 Task: Create a due date automation trigger when advanced on, 2 days before a card is due add content without an empty description at 11:00 AM.
Action: Mouse moved to (966, 288)
Screenshot: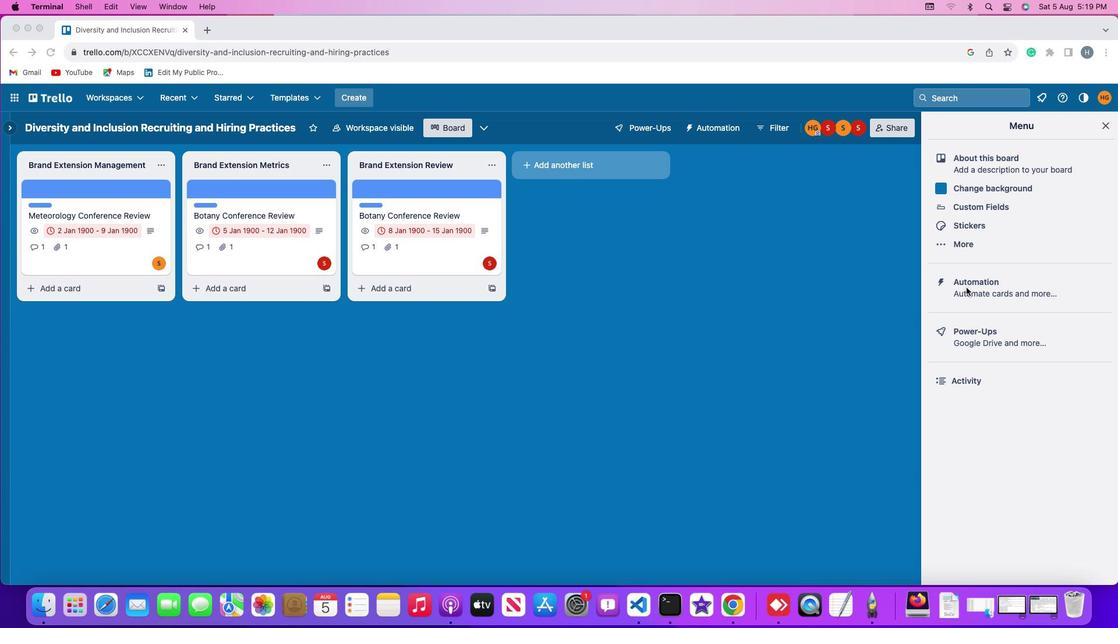 
Action: Mouse pressed left at (966, 288)
Screenshot: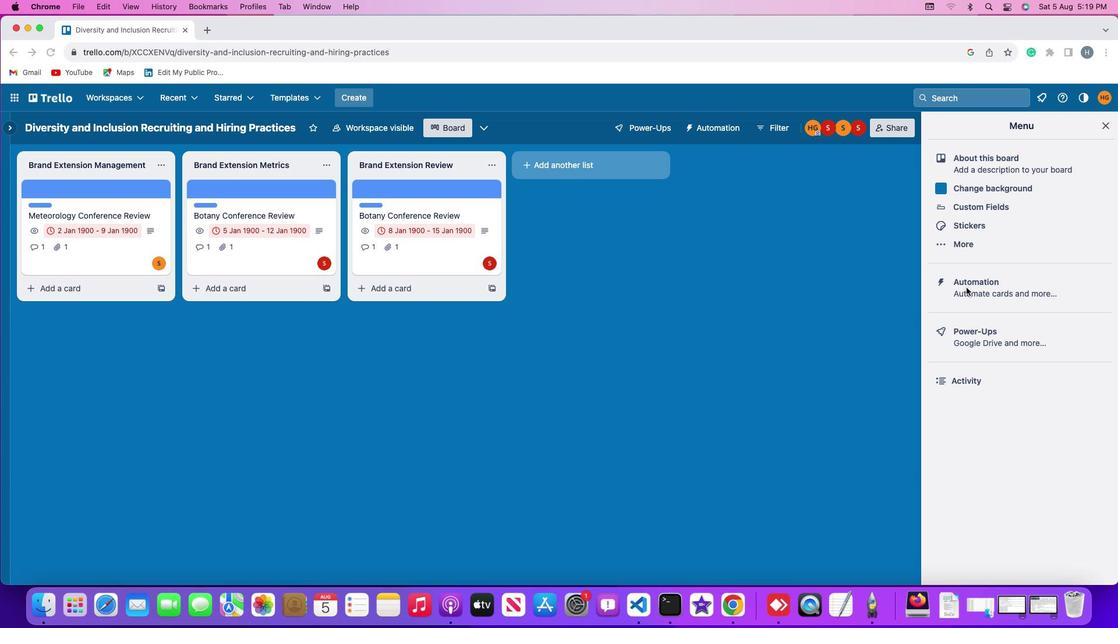 
Action: Mouse pressed left at (966, 288)
Screenshot: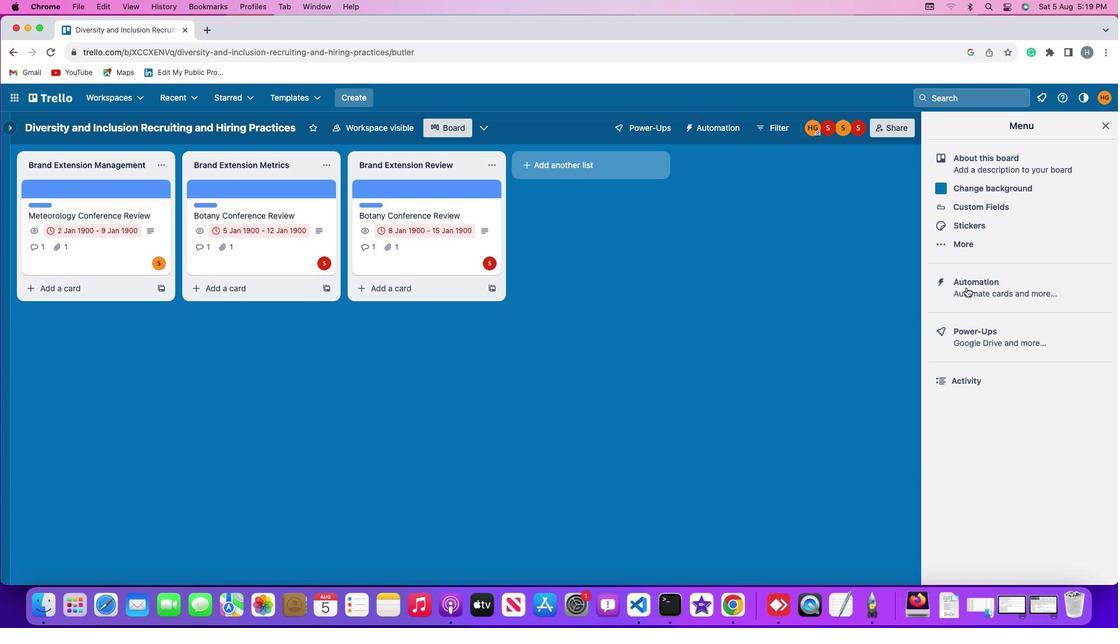 
Action: Mouse moved to (82, 273)
Screenshot: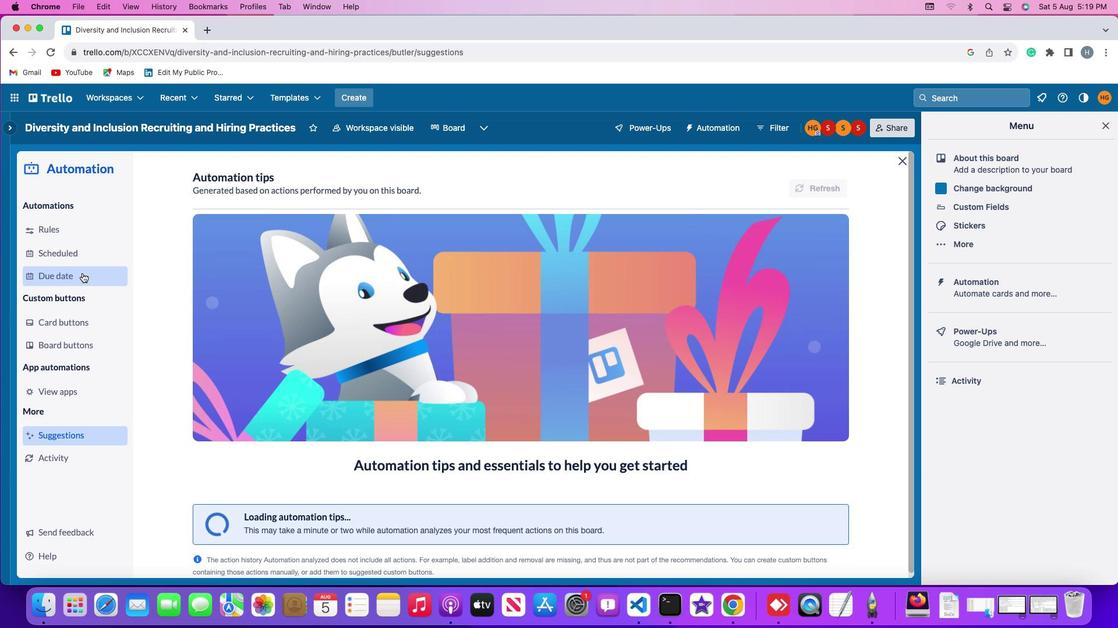 
Action: Mouse pressed left at (82, 273)
Screenshot: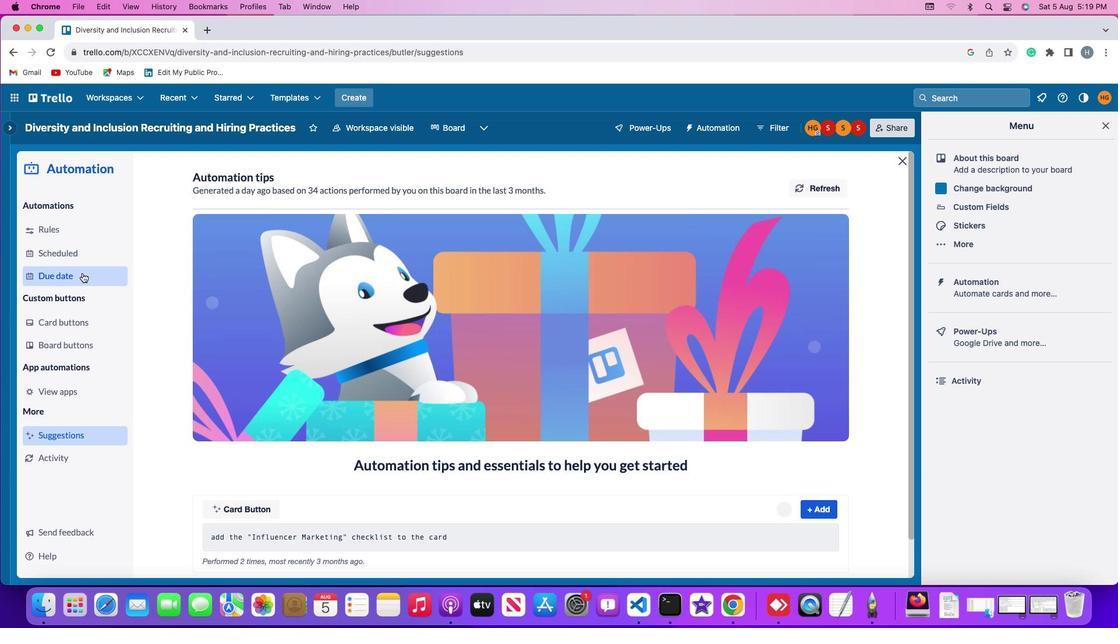 
Action: Mouse moved to (776, 181)
Screenshot: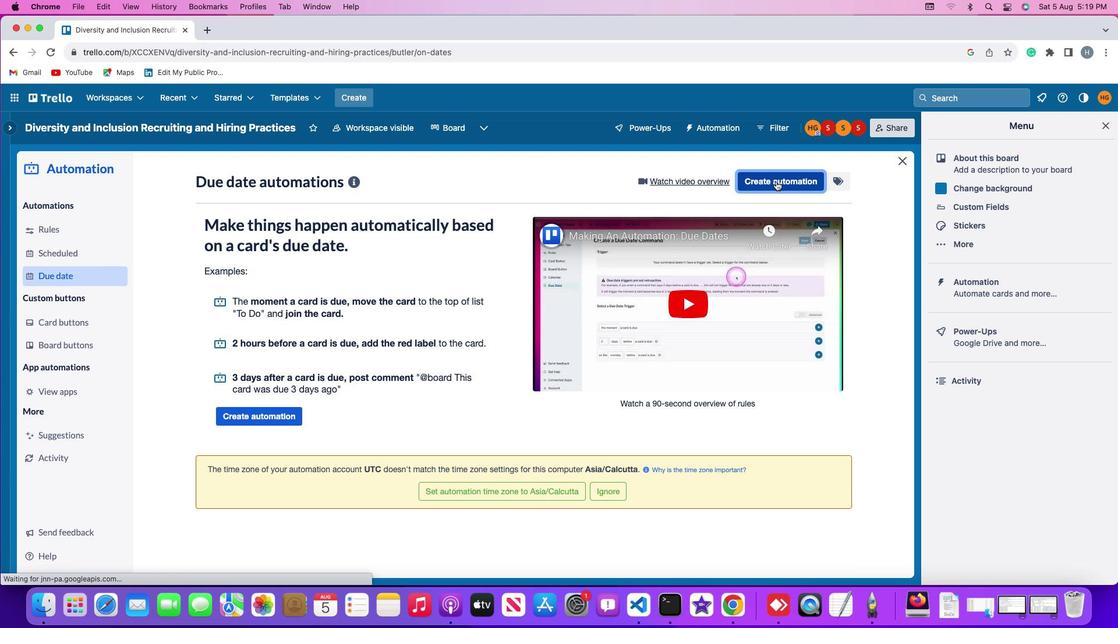
Action: Mouse pressed left at (776, 181)
Screenshot: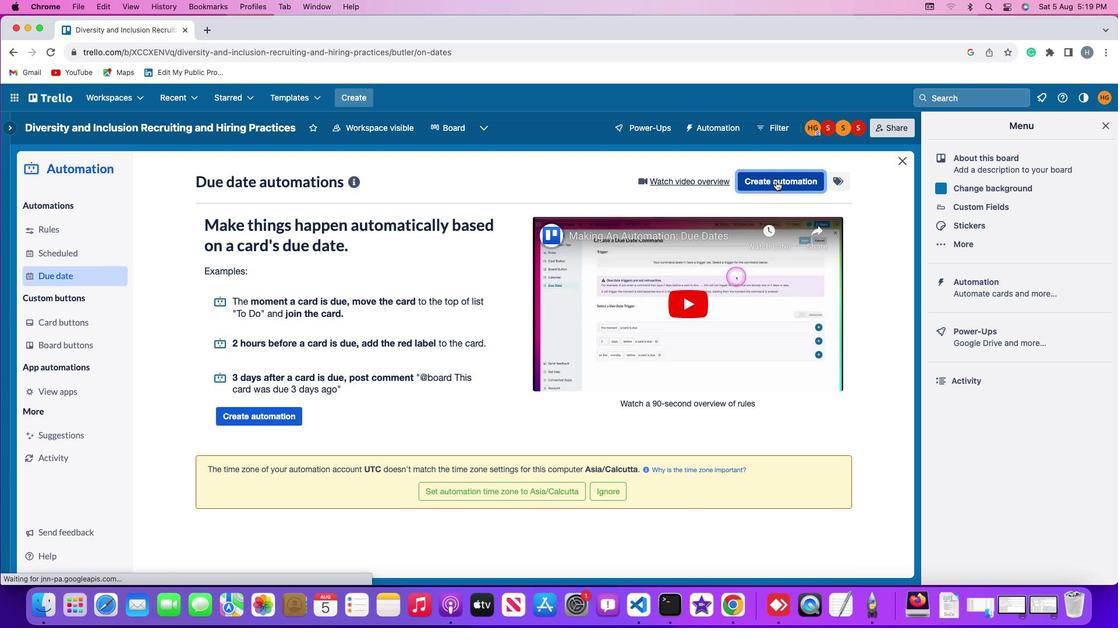 
Action: Mouse moved to (516, 295)
Screenshot: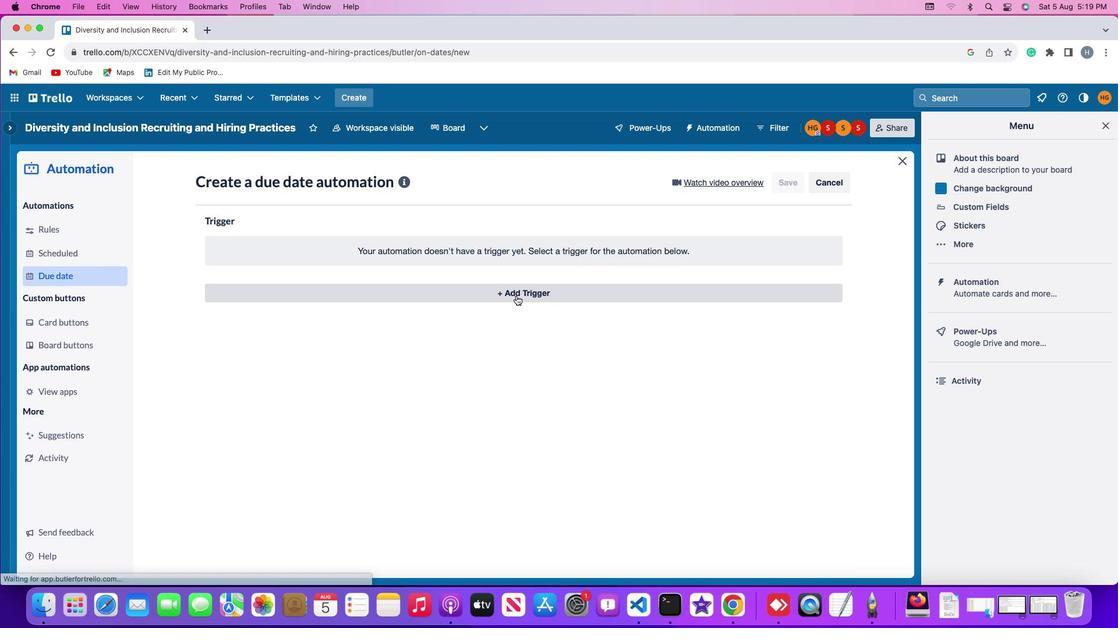 
Action: Mouse pressed left at (516, 295)
Screenshot: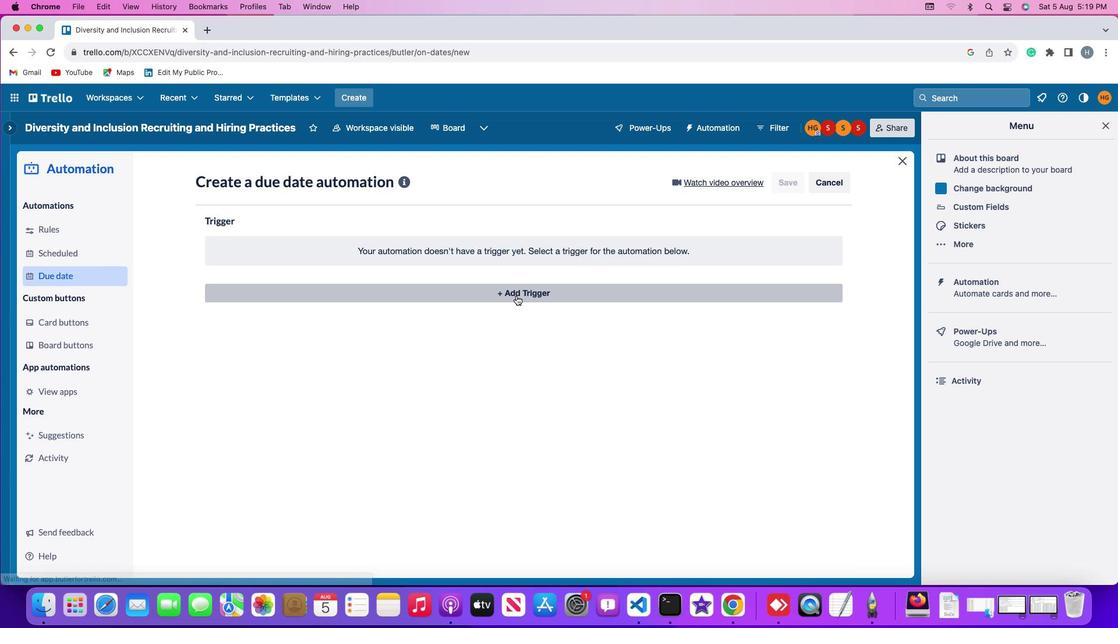 
Action: Mouse moved to (227, 466)
Screenshot: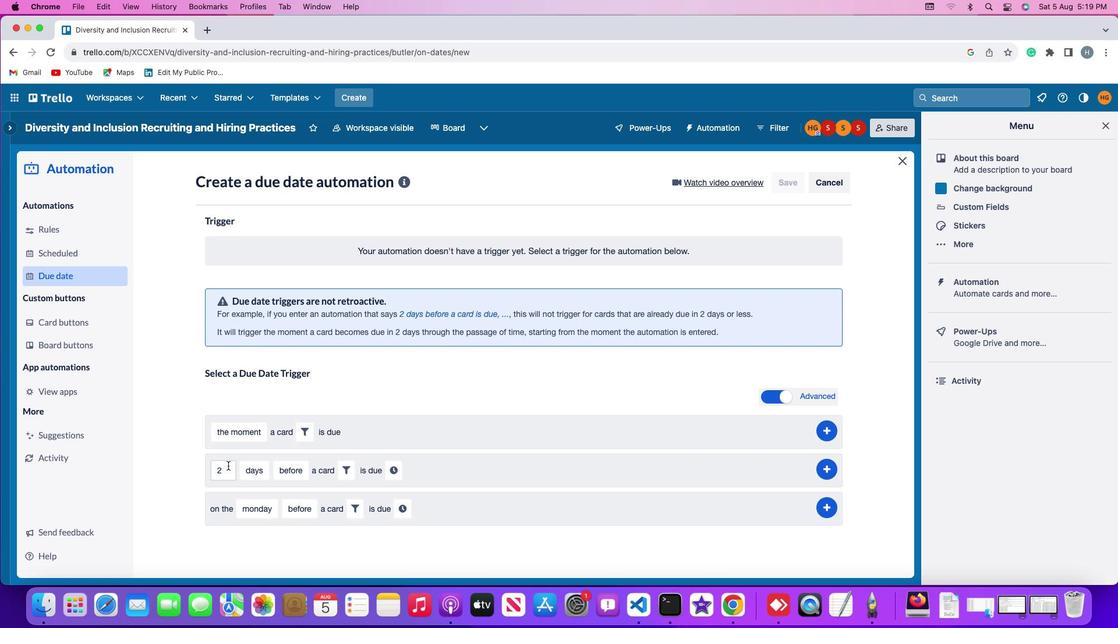 
Action: Mouse pressed left at (227, 466)
Screenshot: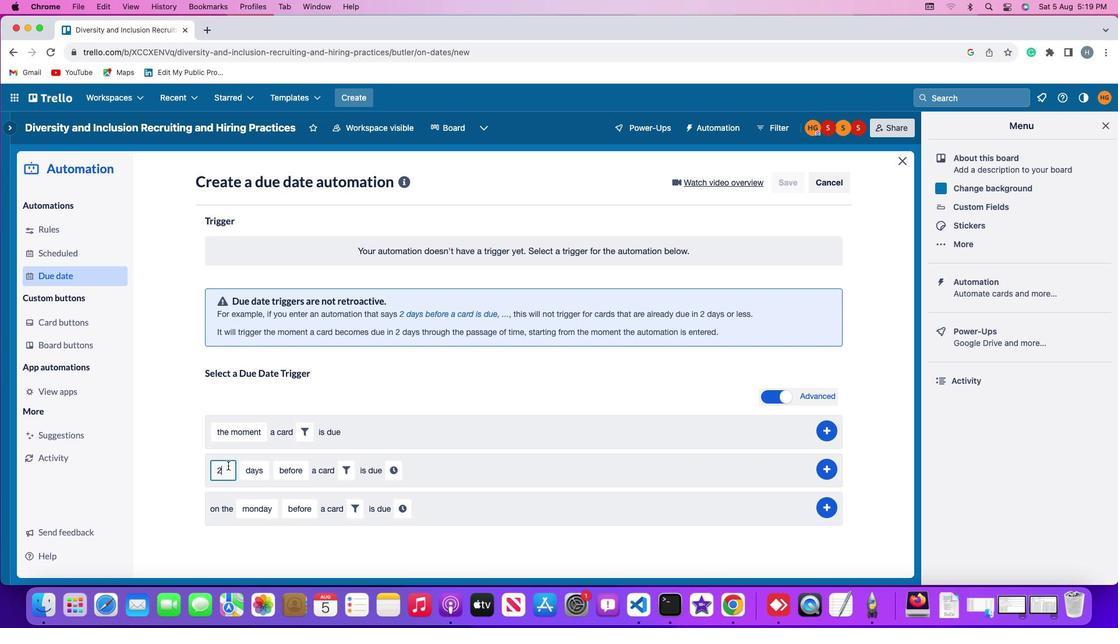 
Action: Mouse moved to (228, 466)
Screenshot: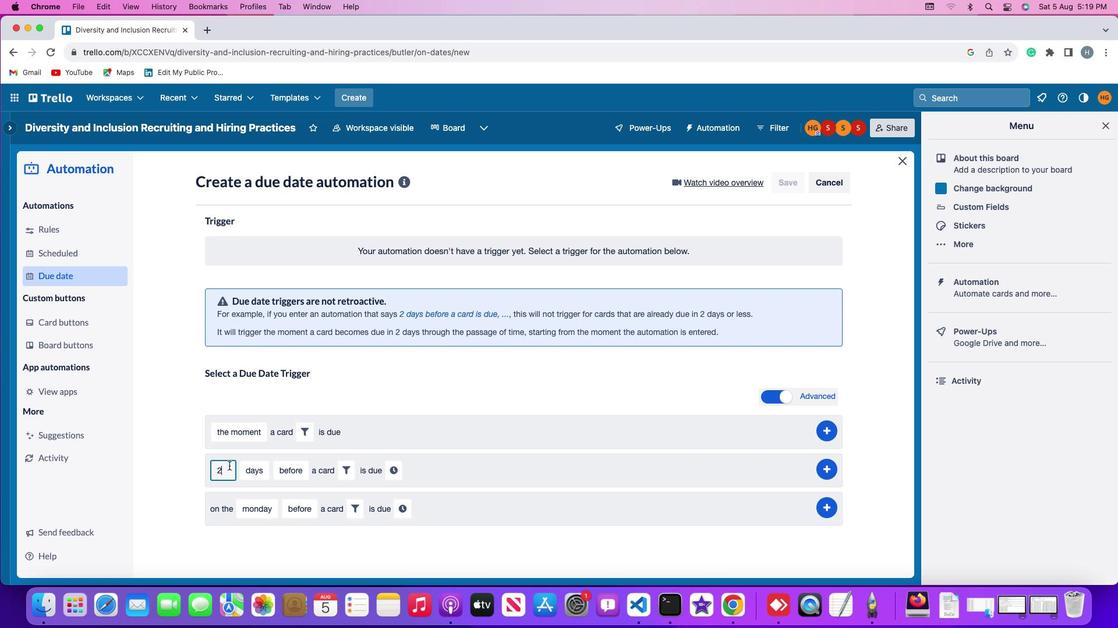 
Action: Key pressed Key.backspace
Screenshot: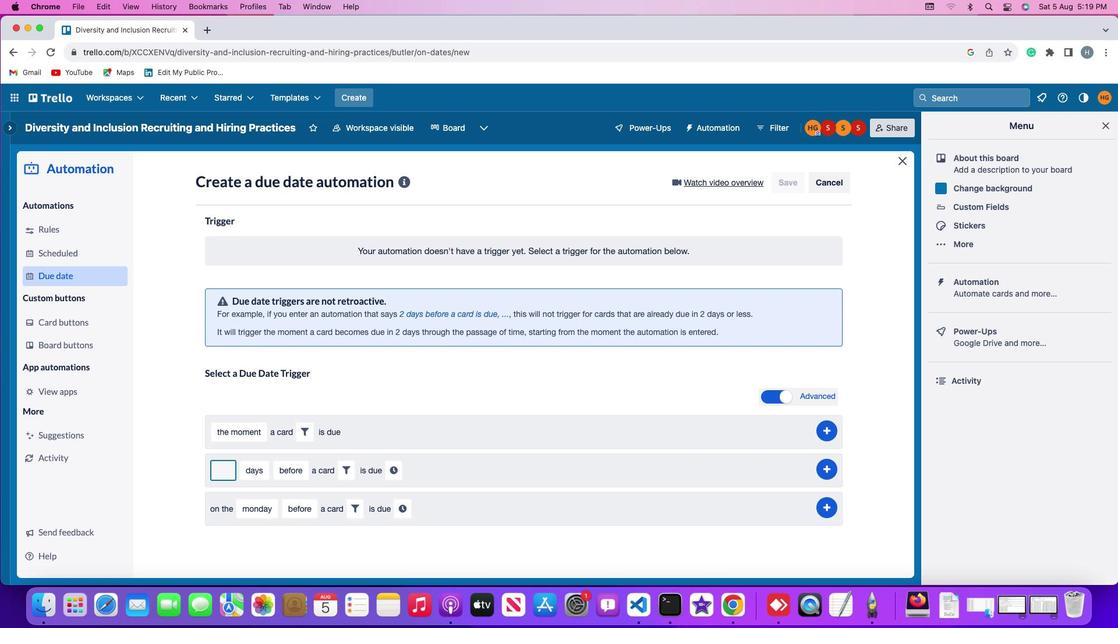 
Action: Mouse moved to (234, 464)
Screenshot: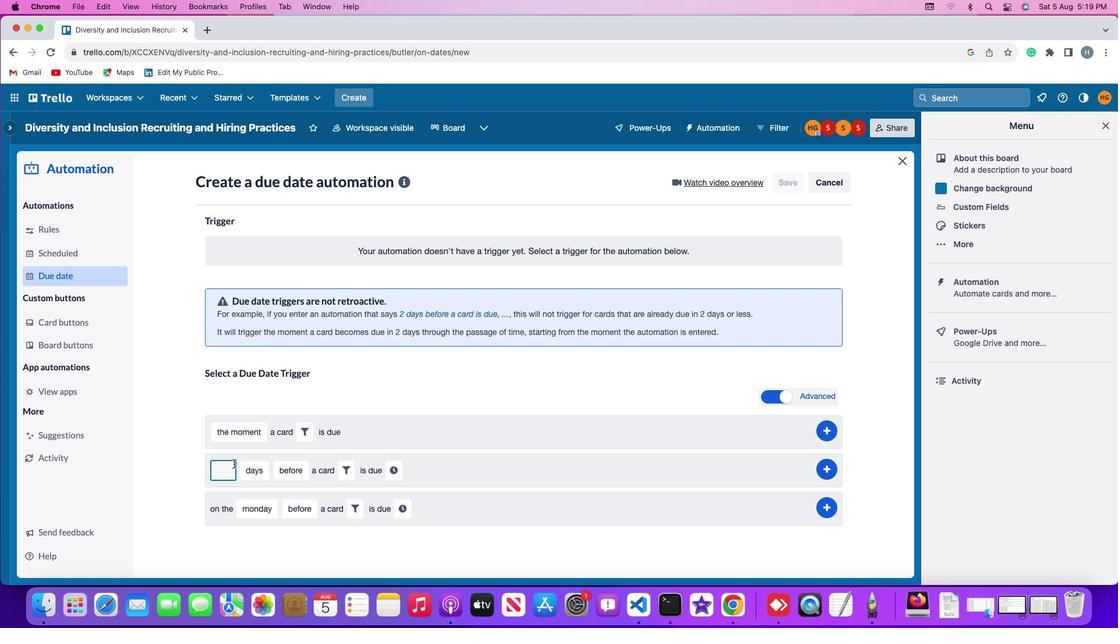 
Action: Key pressed '2'
Screenshot: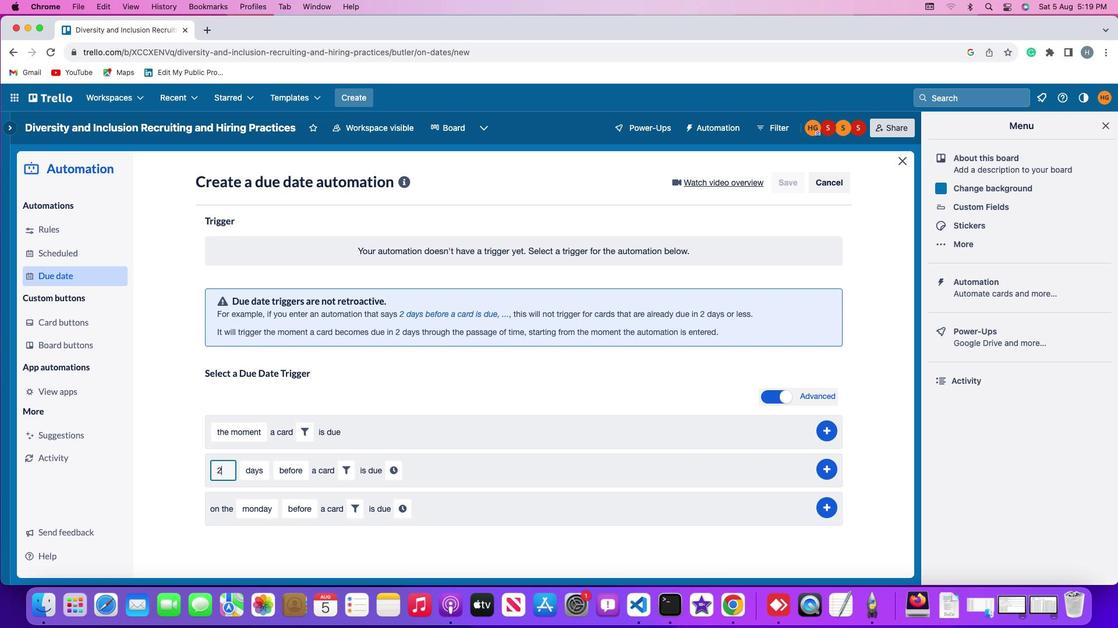
Action: Mouse moved to (251, 465)
Screenshot: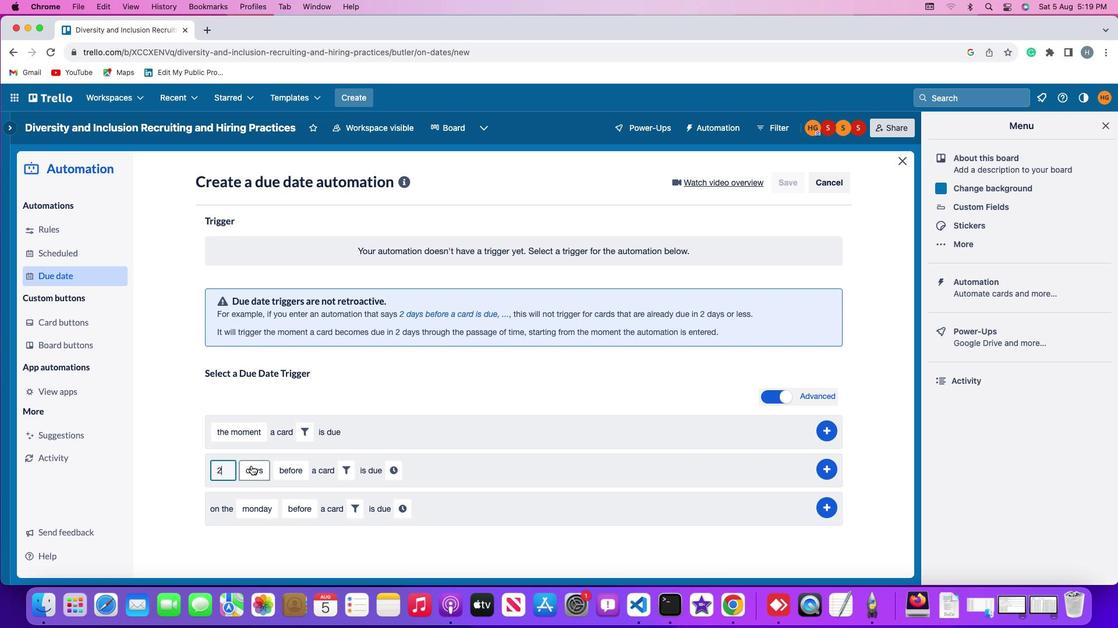
Action: Mouse pressed left at (251, 465)
Screenshot: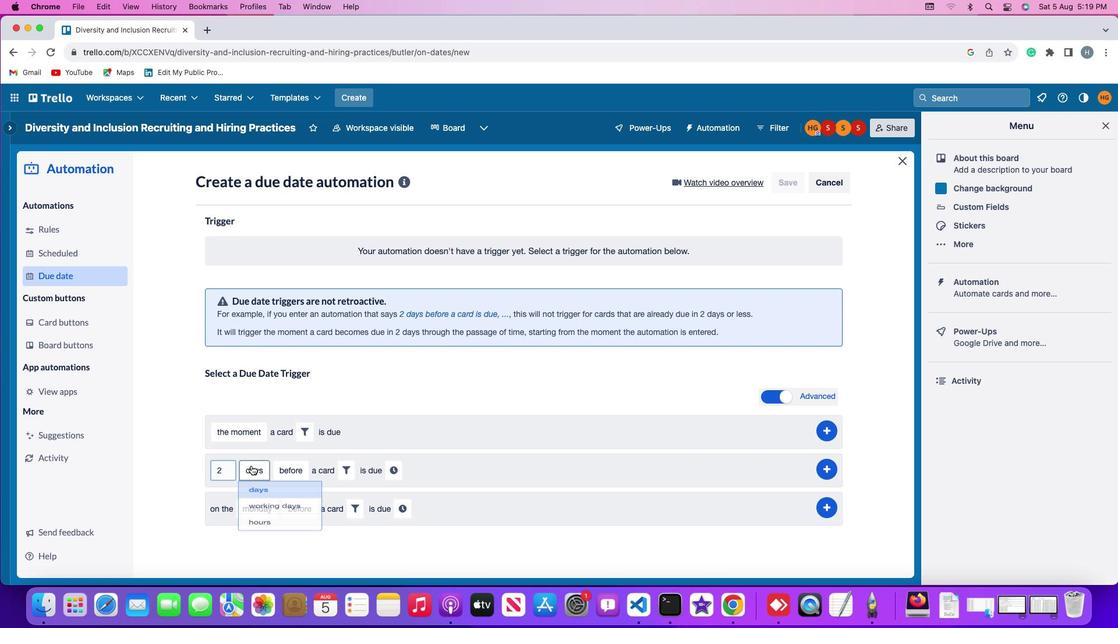 
Action: Mouse moved to (271, 494)
Screenshot: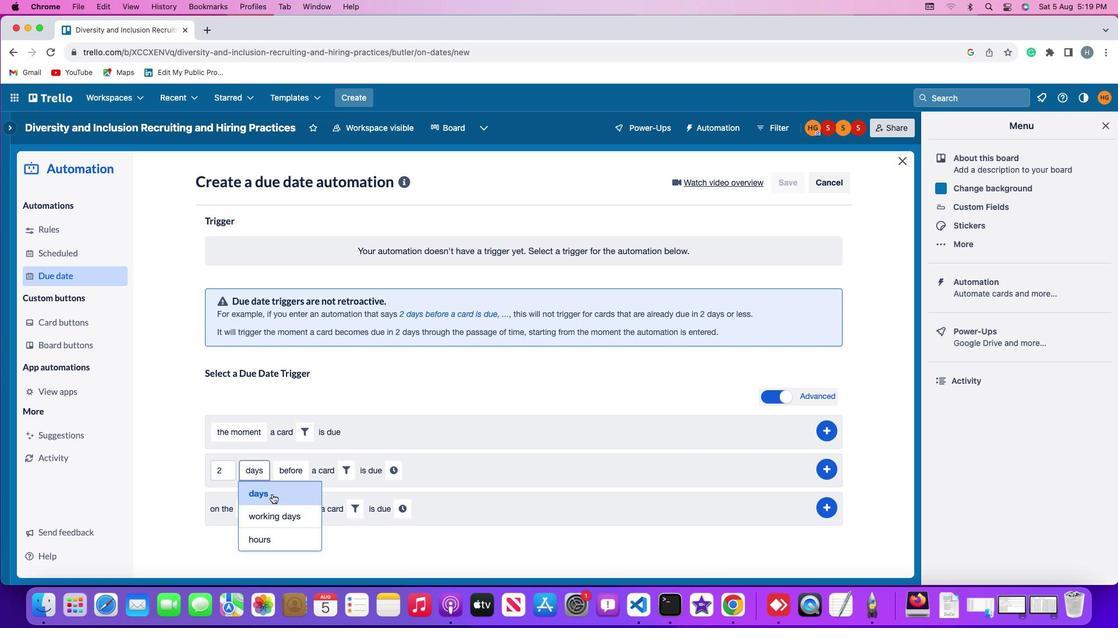 
Action: Mouse pressed left at (271, 494)
Screenshot: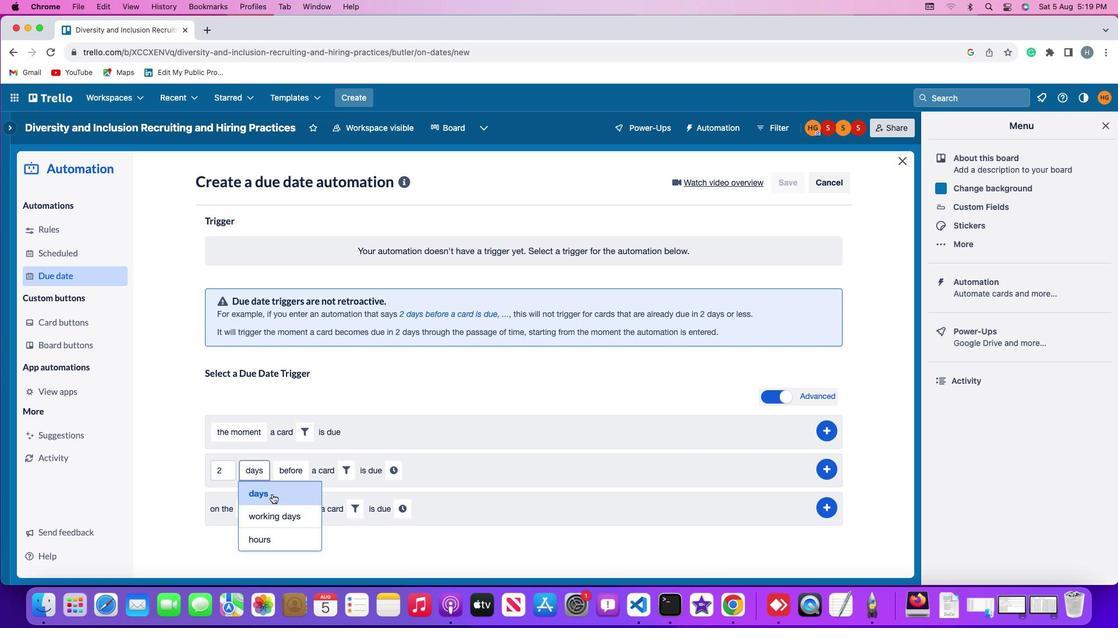 
Action: Mouse moved to (292, 474)
Screenshot: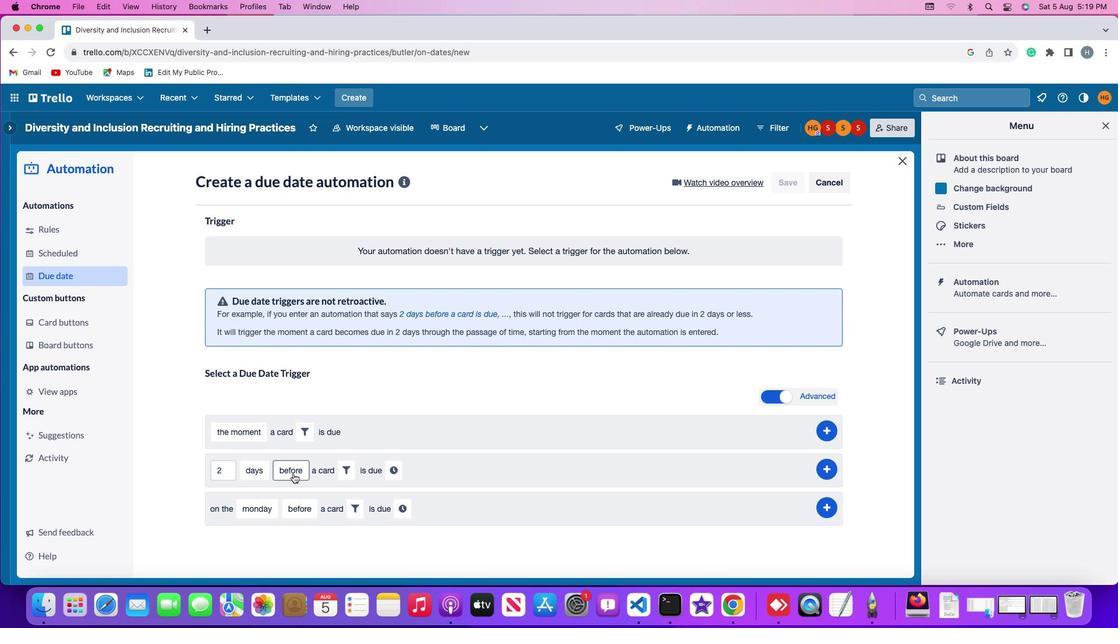 
Action: Mouse pressed left at (292, 474)
Screenshot: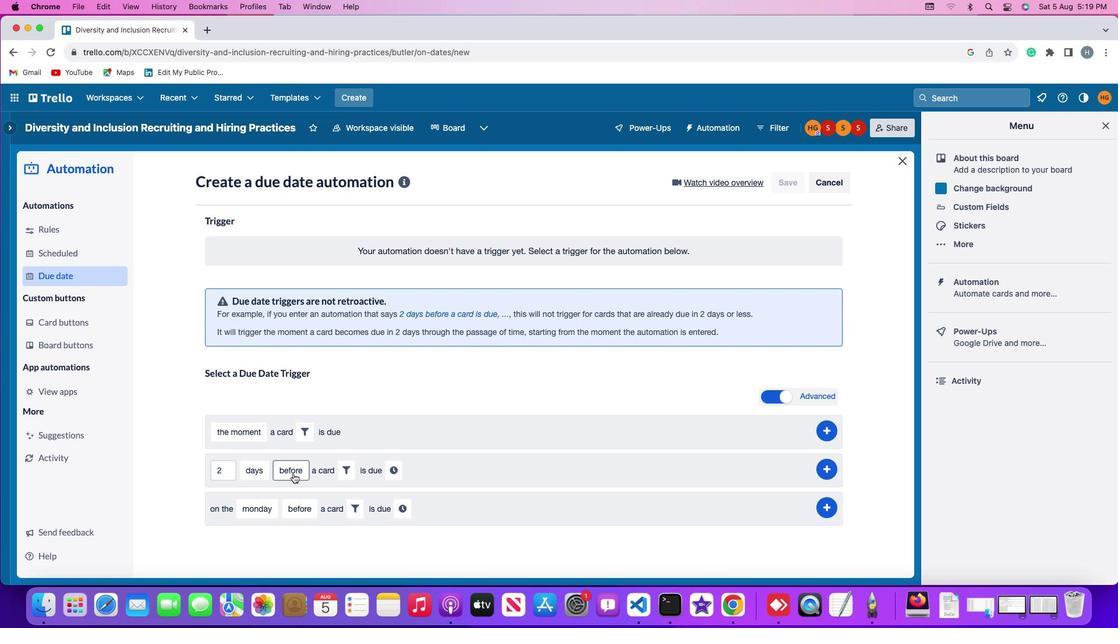 
Action: Mouse moved to (298, 490)
Screenshot: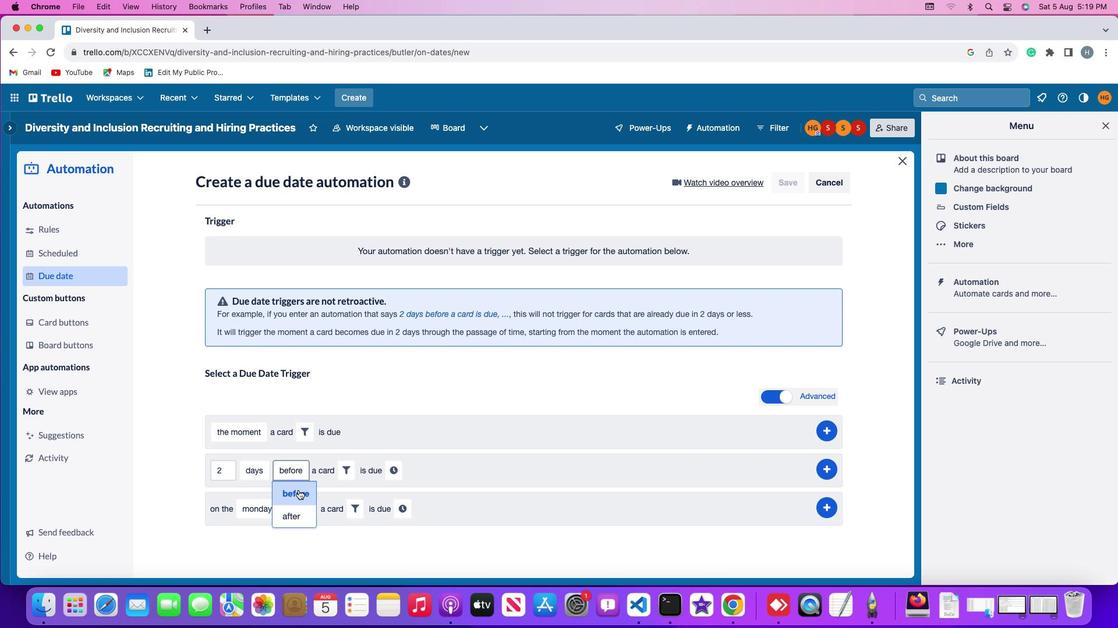 
Action: Mouse pressed left at (298, 490)
Screenshot: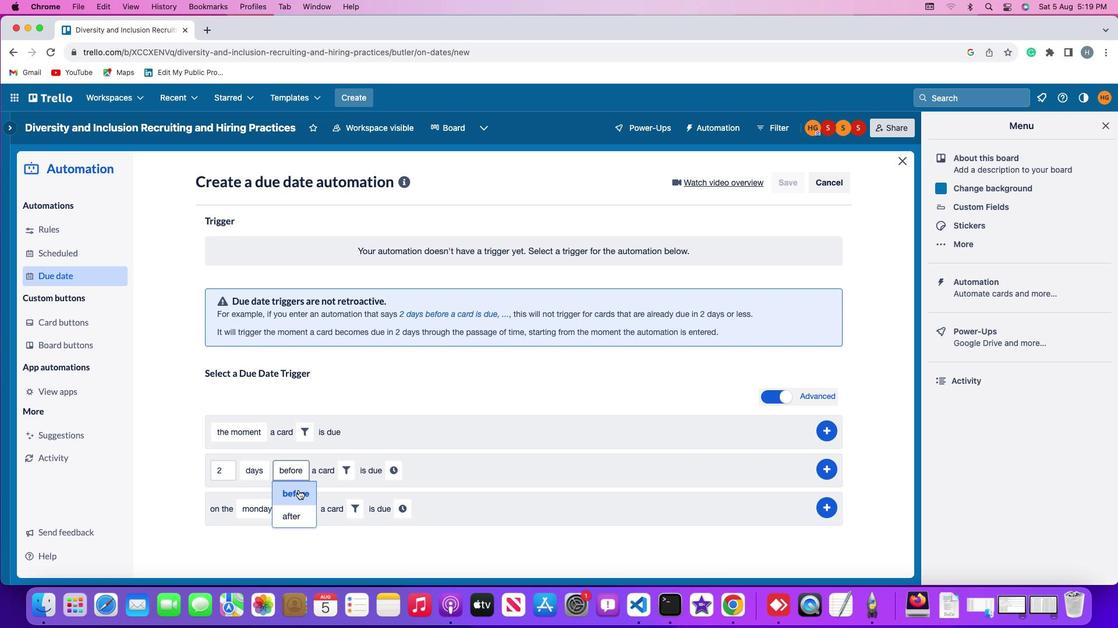 
Action: Mouse moved to (351, 467)
Screenshot: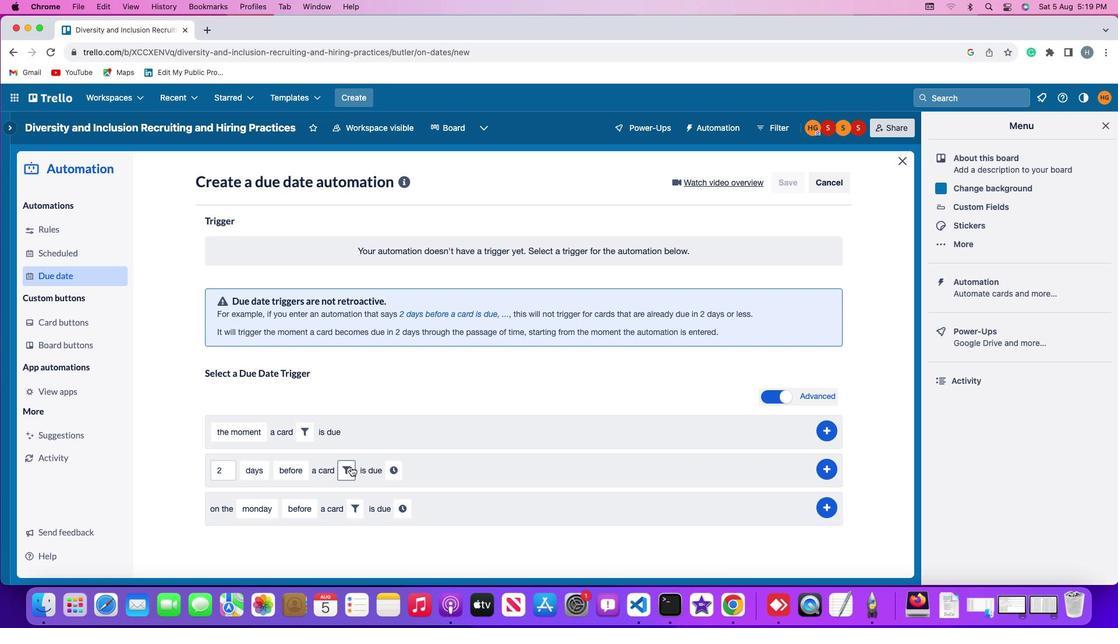 
Action: Mouse pressed left at (351, 467)
Screenshot: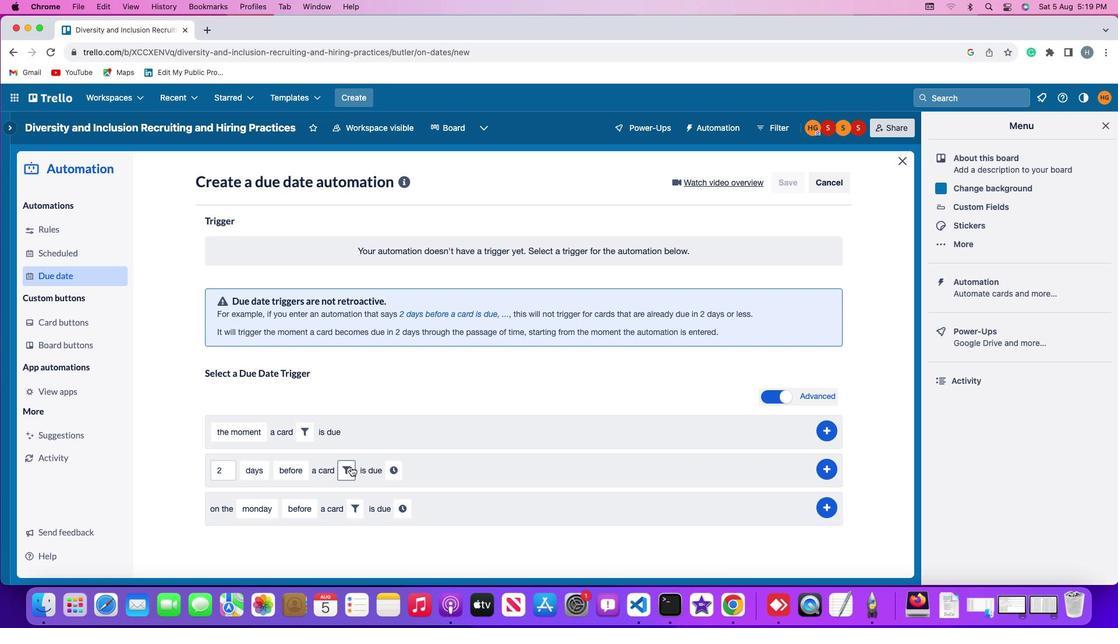 
Action: Mouse moved to (490, 507)
Screenshot: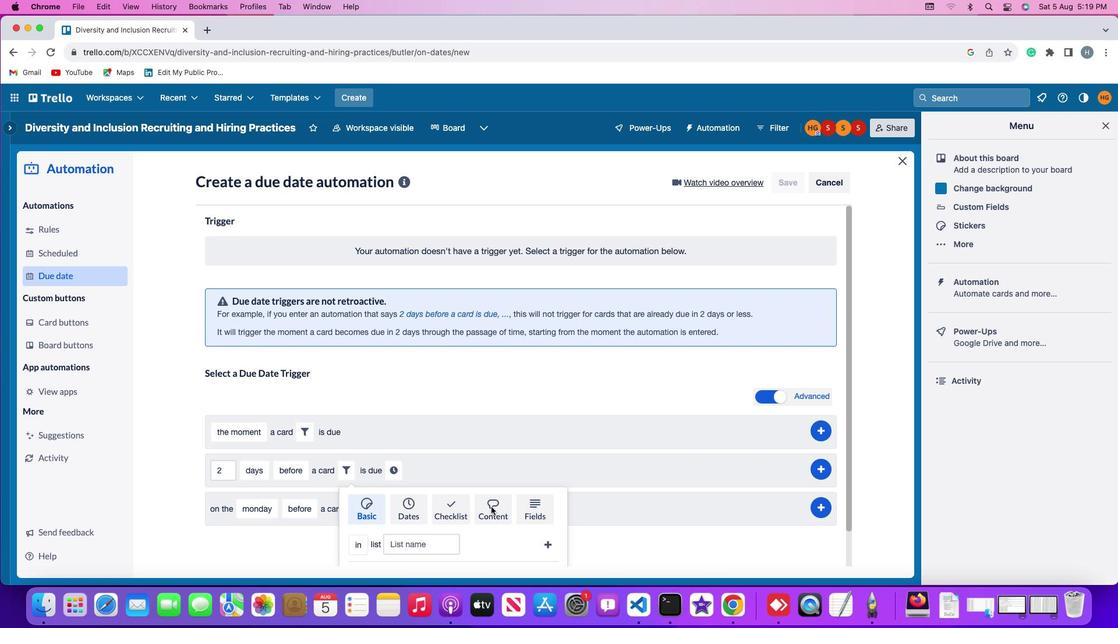 
Action: Mouse pressed left at (490, 507)
Screenshot: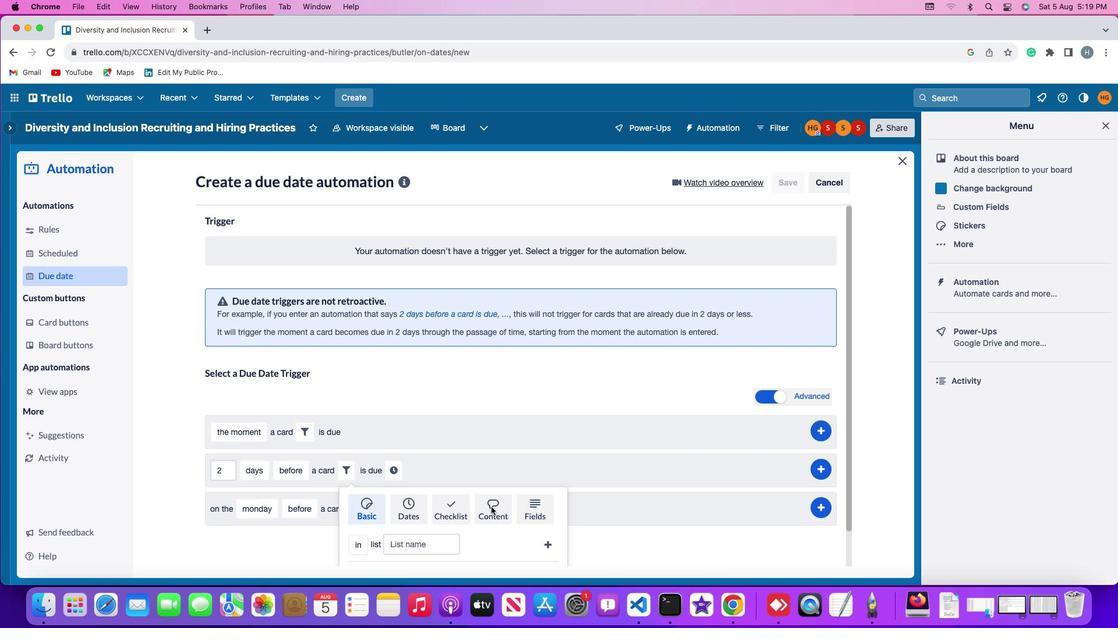 
Action: Mouse scrolled (490, 507) with delta (0, 0)
Screenshot: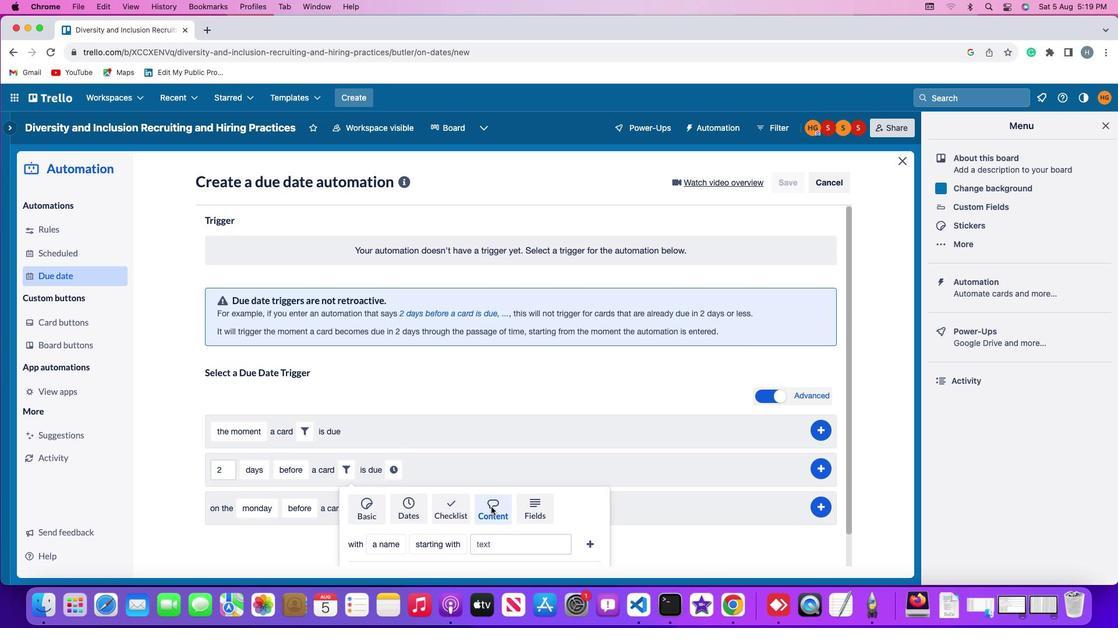 
Action: Mouse scrolled (490, 507) with delta (0, 0)
Screenshot: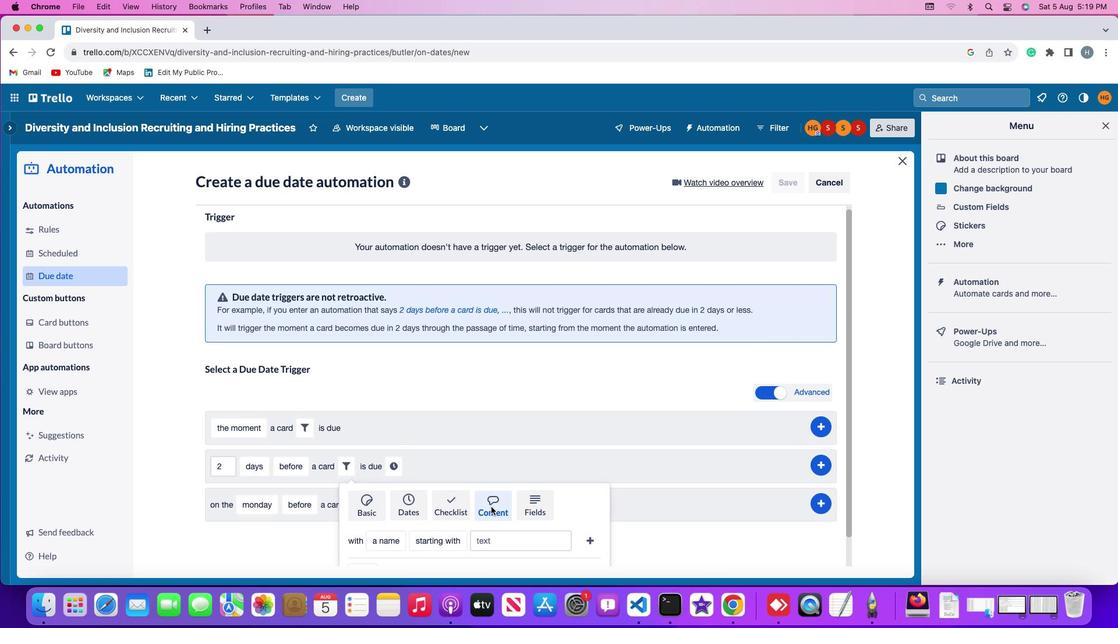 
Action: Mouse scrolled (490, 507) with delta (0, -1)
Screenshot: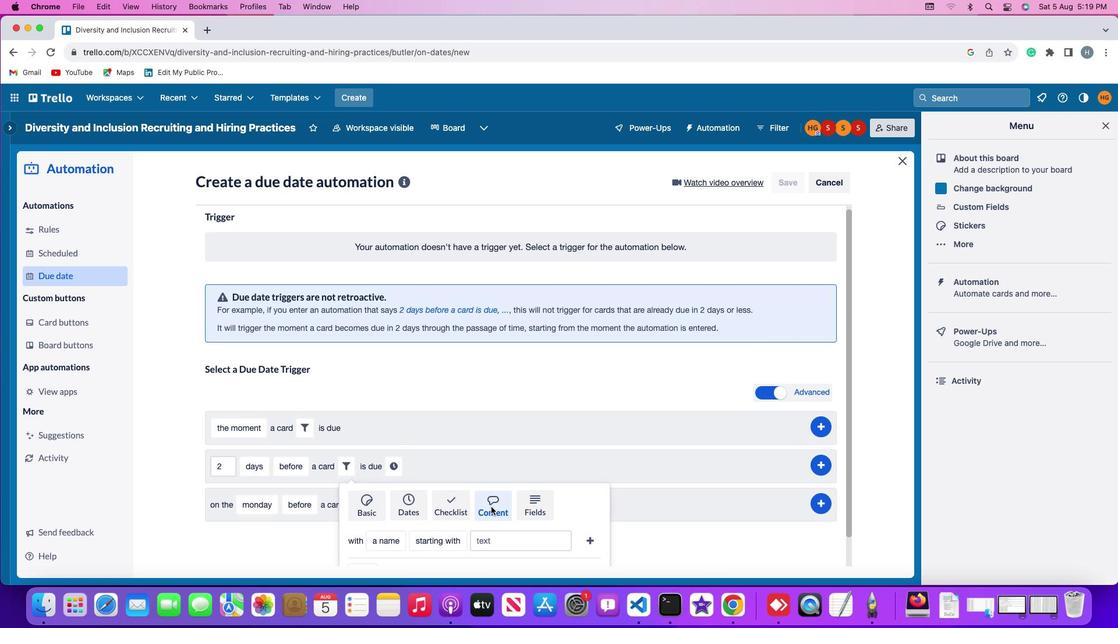 
Action: Mouse scrolled (490, 507) with delta (0, -2)
Screenshot: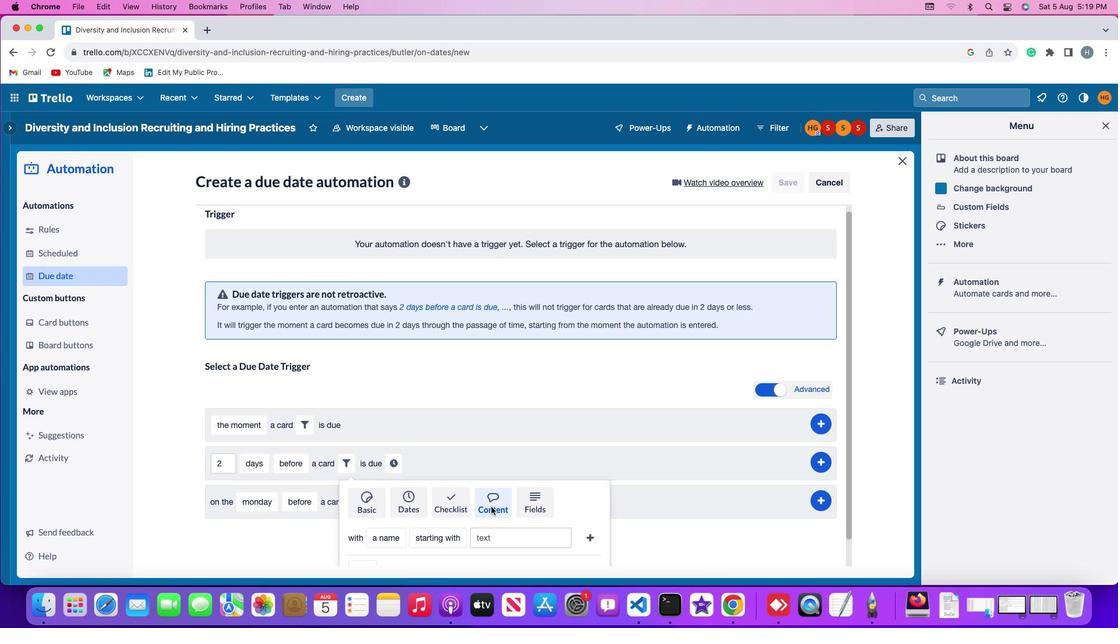 
Action: Mouse moved to (359, 548)
Screenshot: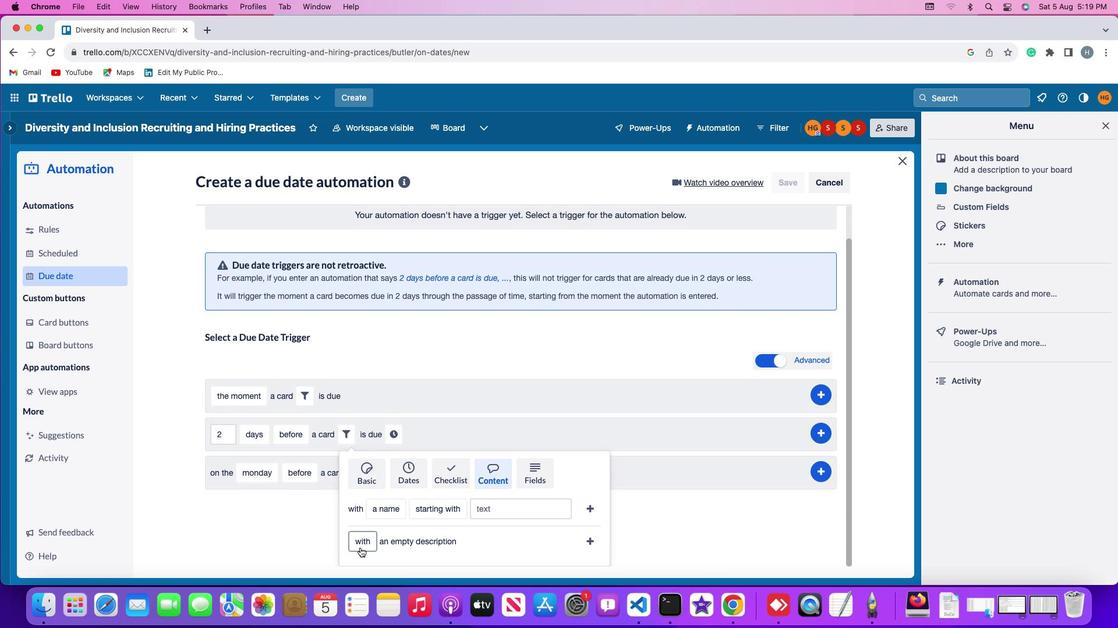 
Action: Mouse pressed left at (359, 548)
Screenshot: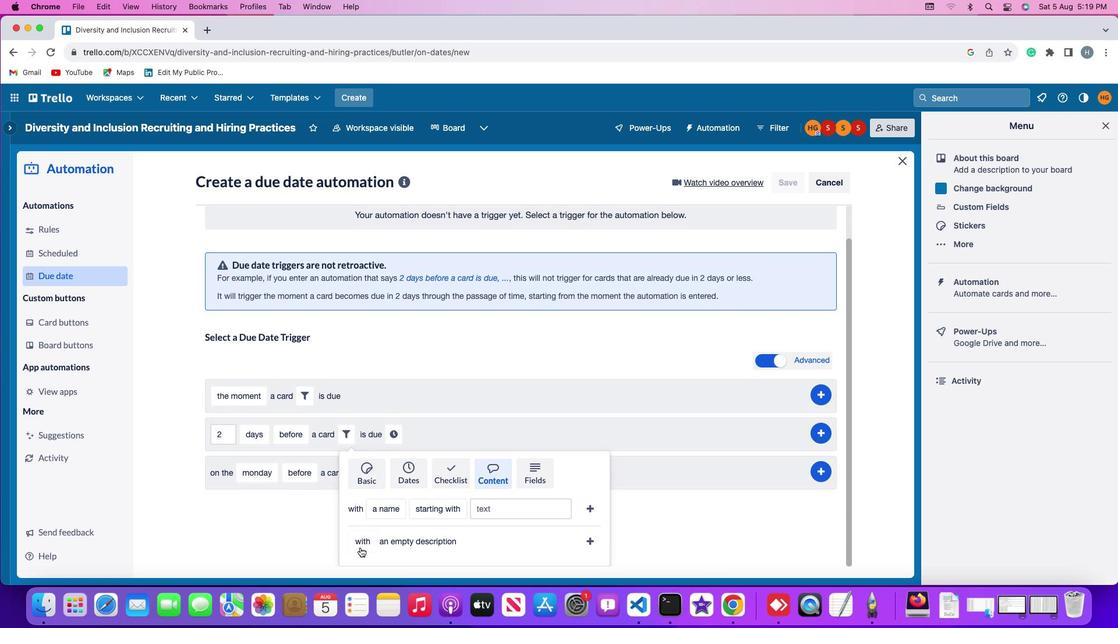 
Action: Mouse moved to (372, 520)
Screenshot: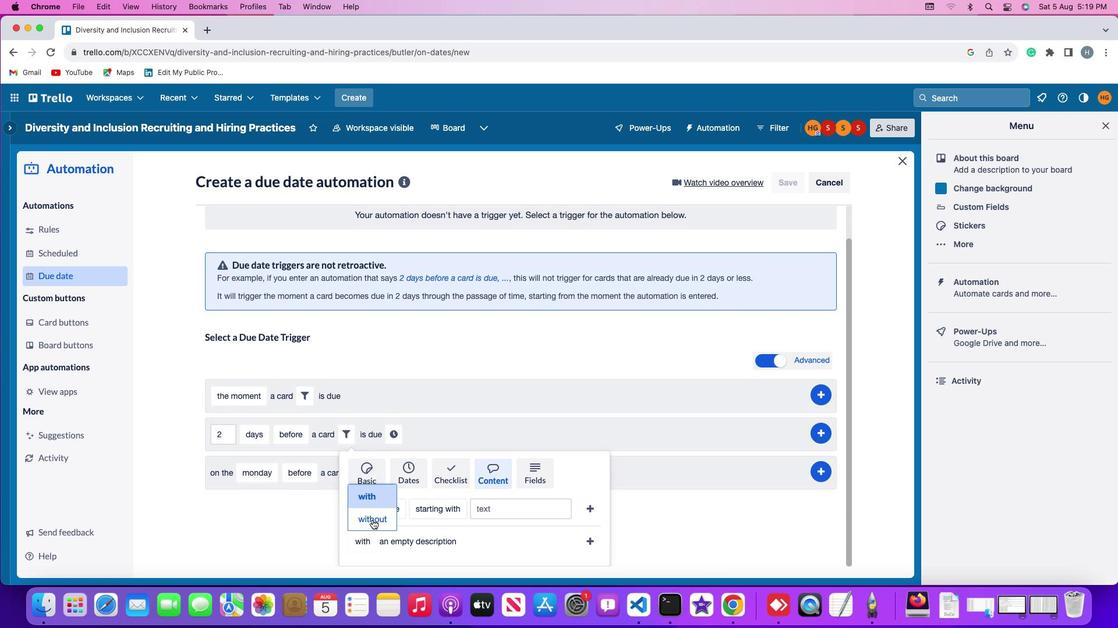 
Action: Mouse pressed left at (372, 520)
Screenshot: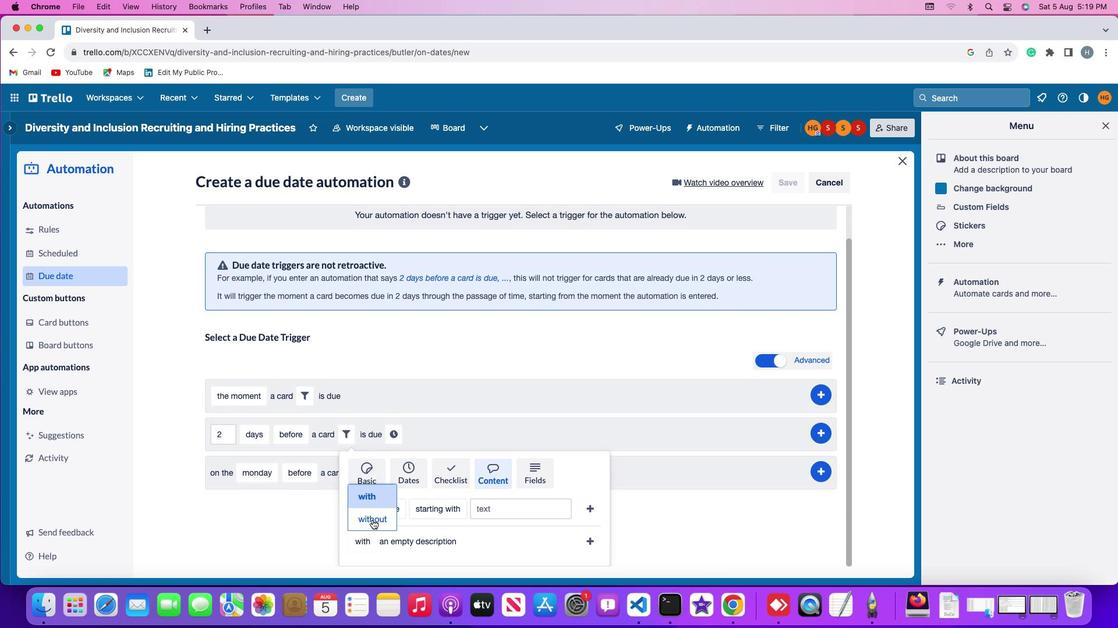 
Action: Mouse moved to (589, 539)
Screenshot: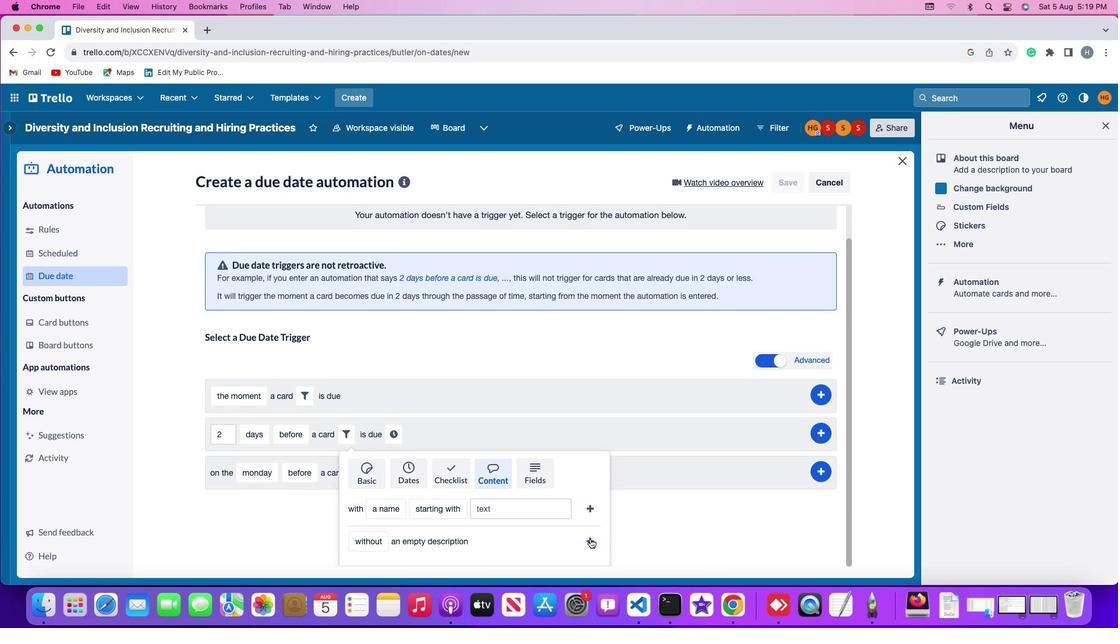 
Action: Mouse pressed left at (589, 539)
Screenshot: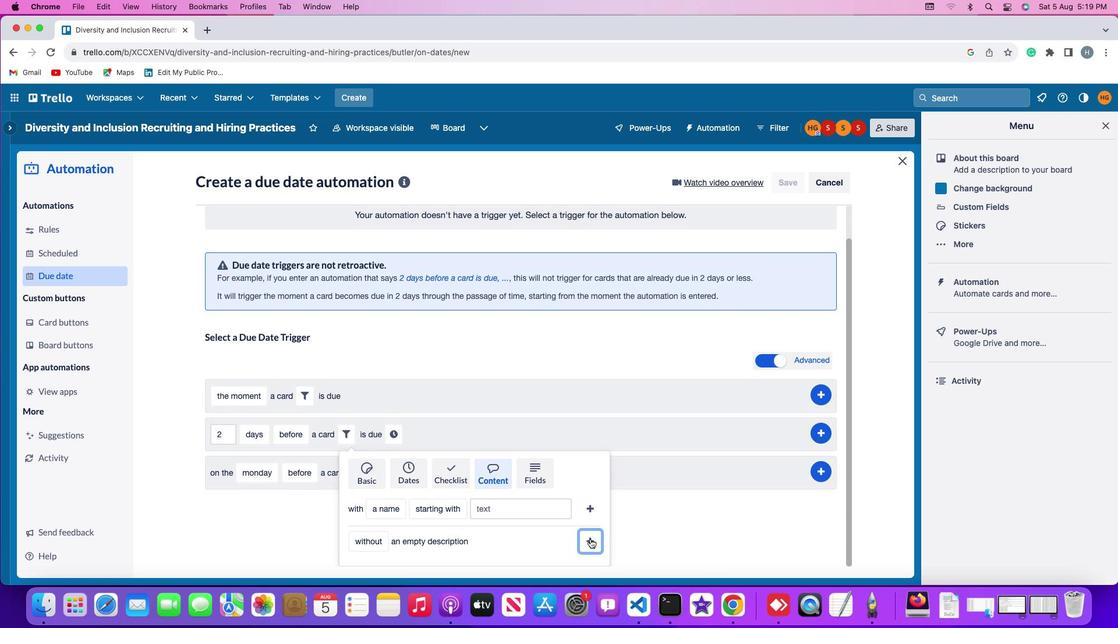 
Action: Mouse moved to (529, 464)
Screenshot: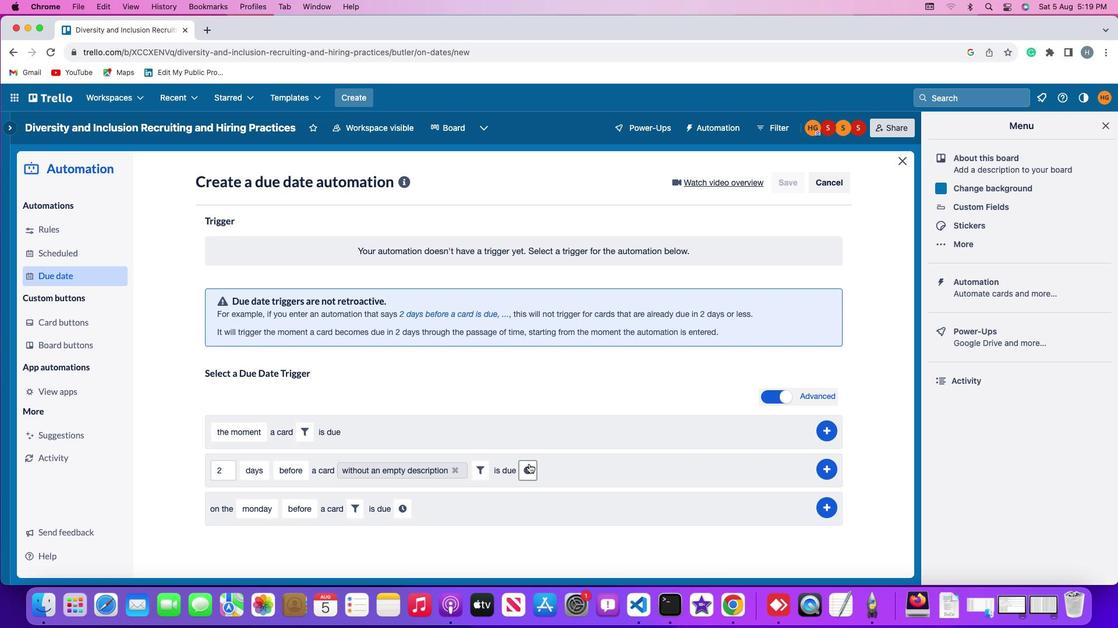 
Action: Mouse pressed left at (529, 464)
Screenshot: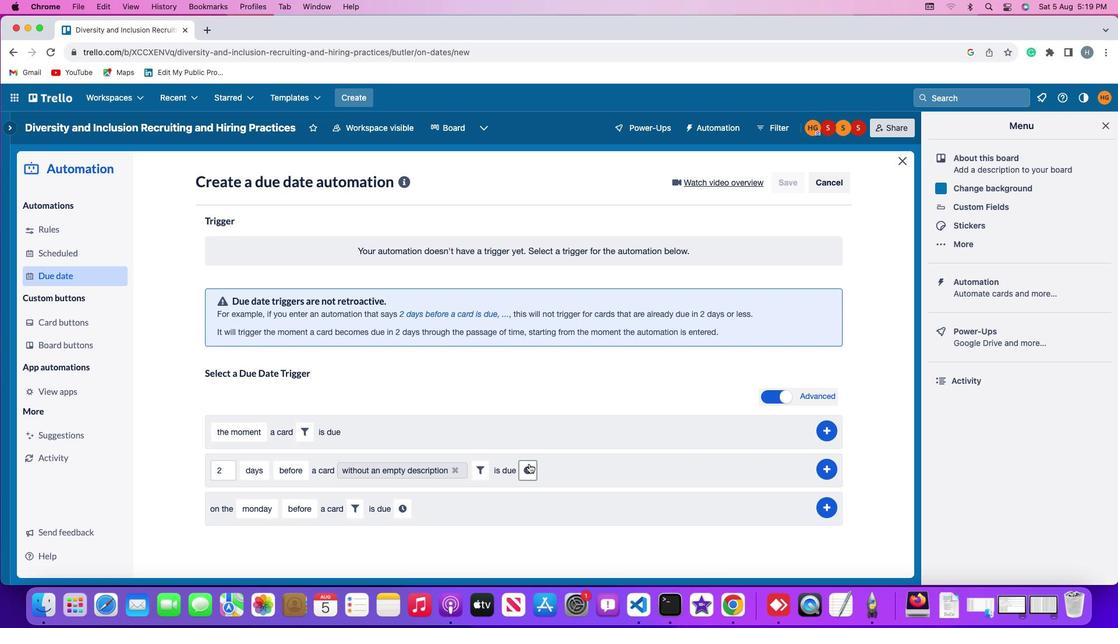 
Action: Mouse moved to (548, 474)
Screenshot: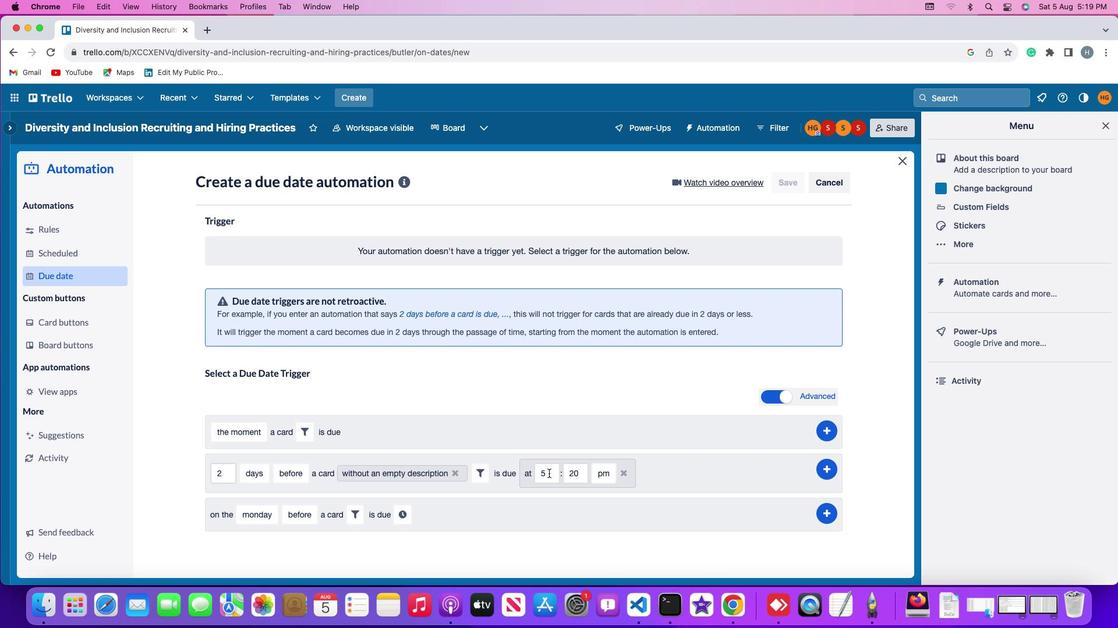 
Action: Mouse pressed left at (548, 474)
Screenshot: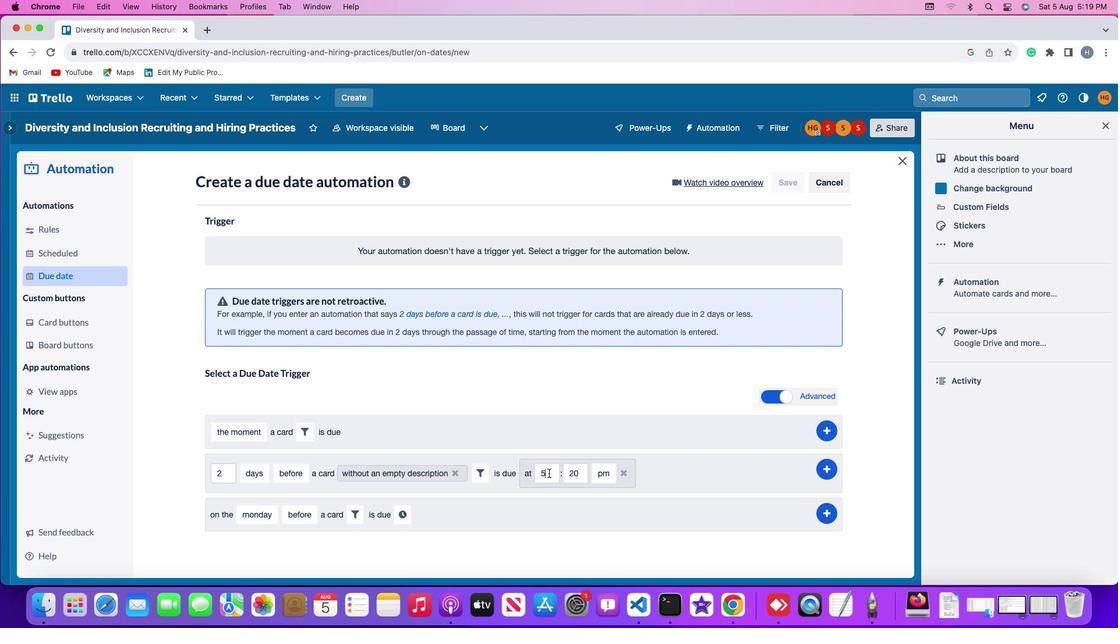 
Action: Mouse moved to (548, 473)
Screenshot: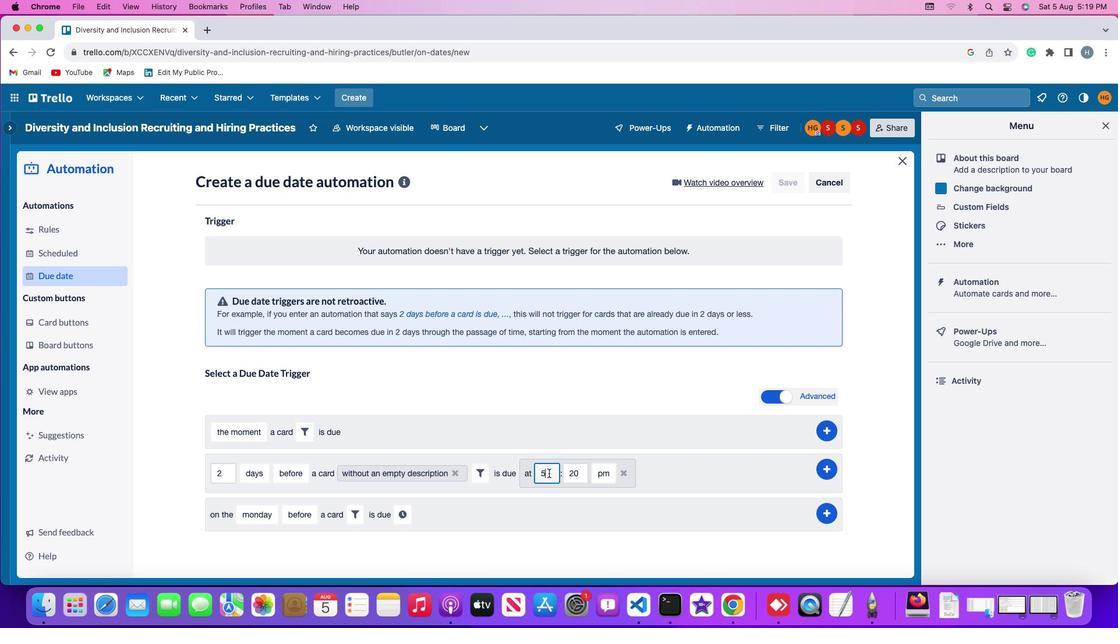 
Action: Key pressed Key.backspace'1''1'
Screenshot: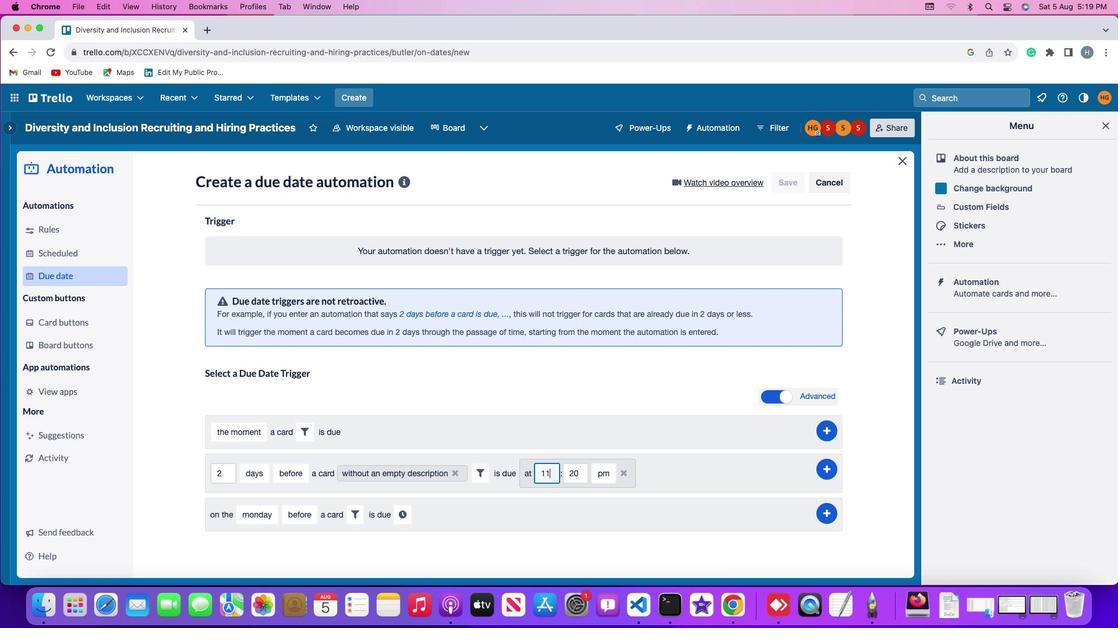 
Action: Mouse moved to (585, 472)
Screenshot: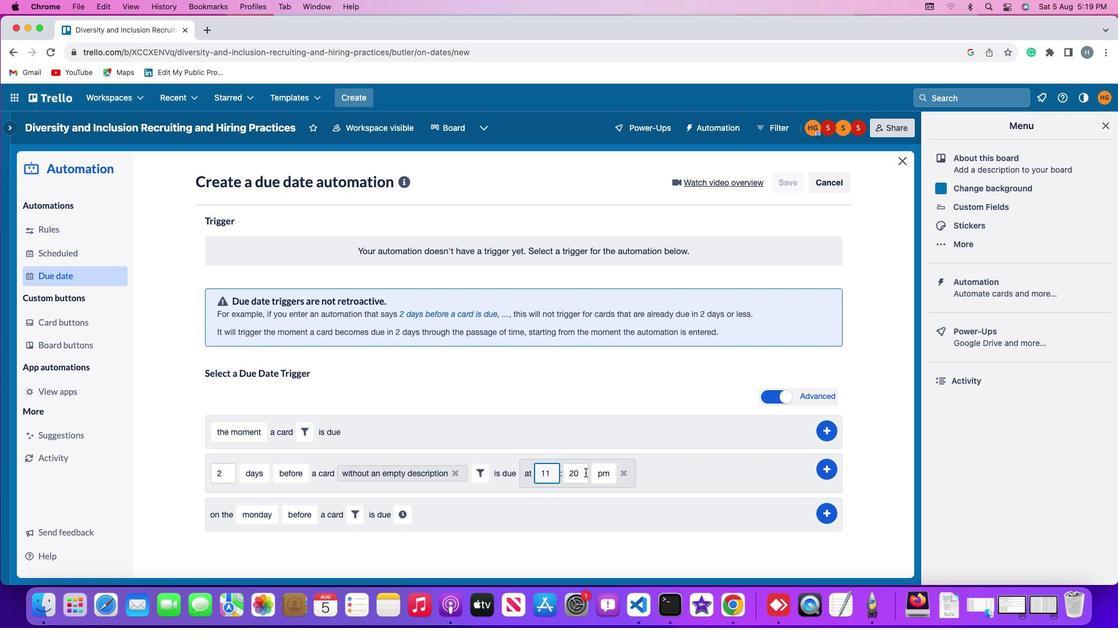 
Action: Mouse pressed left at (585, 472)
Screenshot: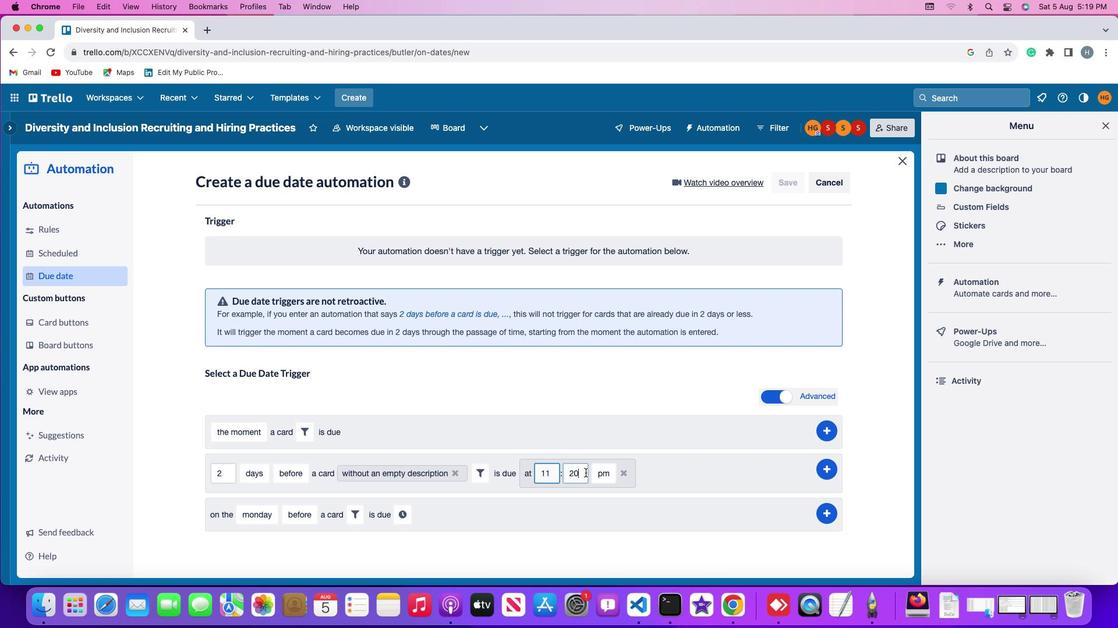 
Action: Key pressed Key.backspaceKey.backspace'0''0'
Screenshot: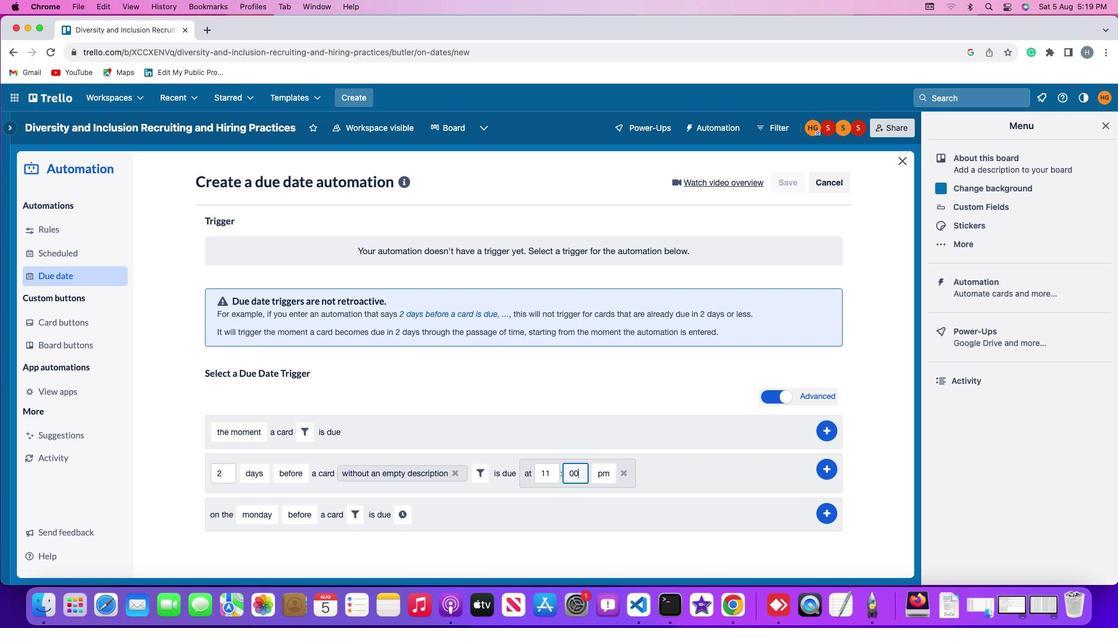 
Action: Mouse moved to (599, 472)
Screenshot: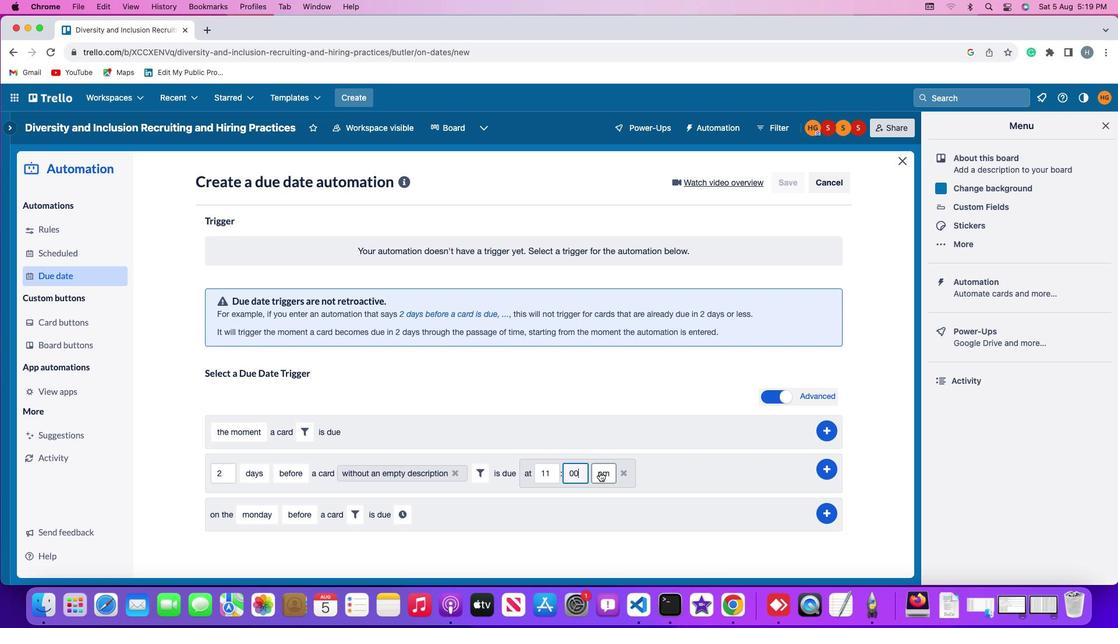 
Action: Mouse pressed left at (599, 472)
Screenshot: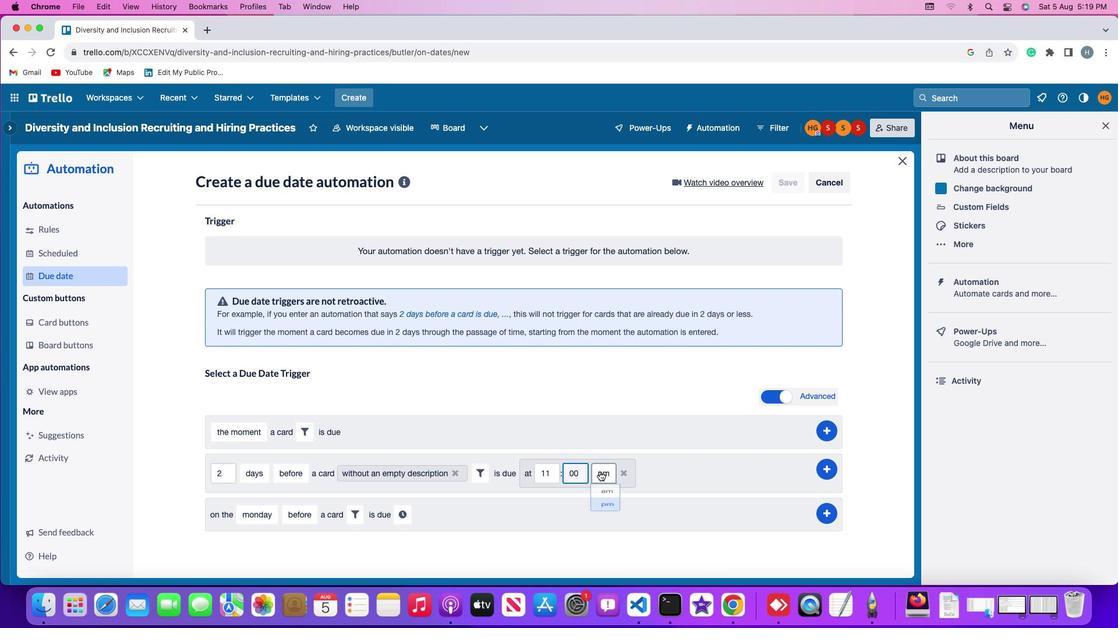 
Action: Mouse moved to (603, 492)
Screenshot: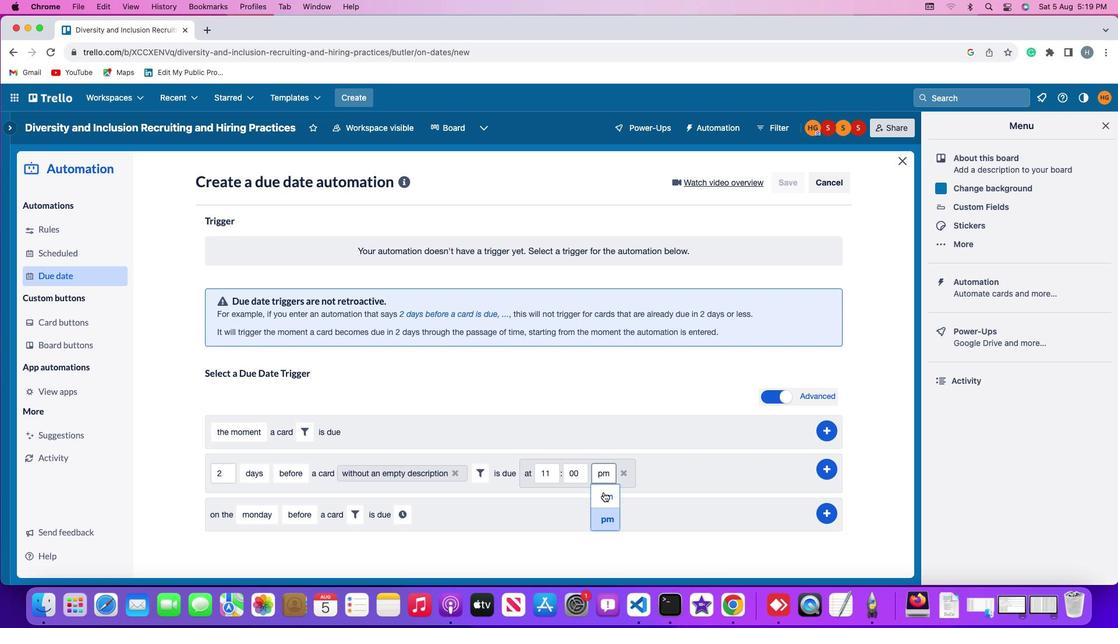 
Action: Mouse pressed left at (603, 492)
Screenshot: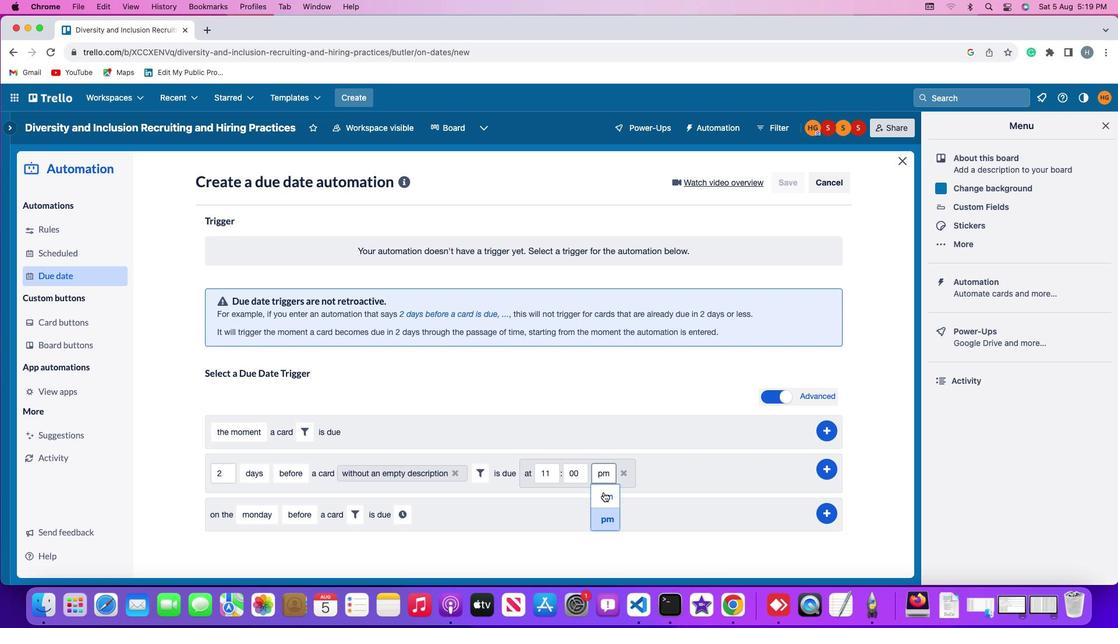 
Action: Mouse moved to (820, 466)
Screenshot: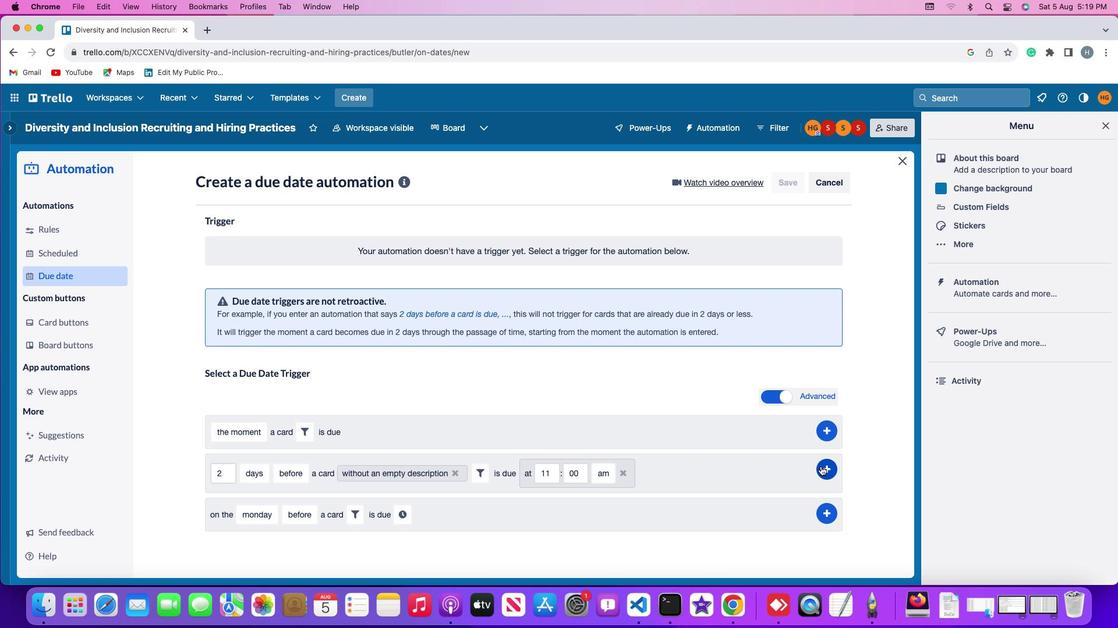 
Action: Mouse pressed left at (820, 466)
Screenshot: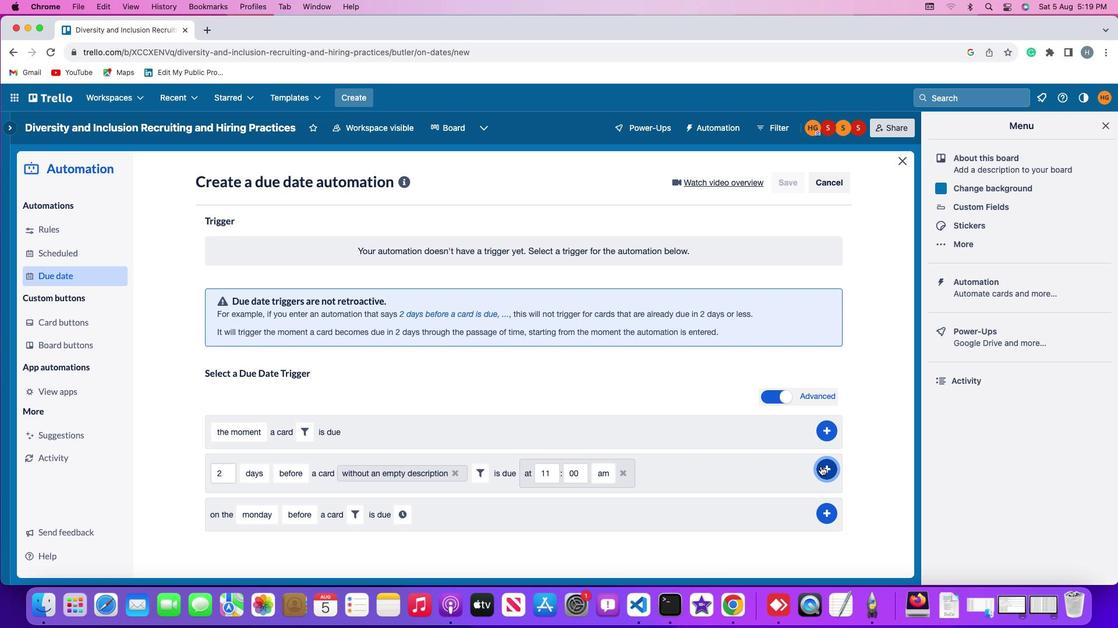 
Action: Mouse moved to (878, 345)
Screenshot: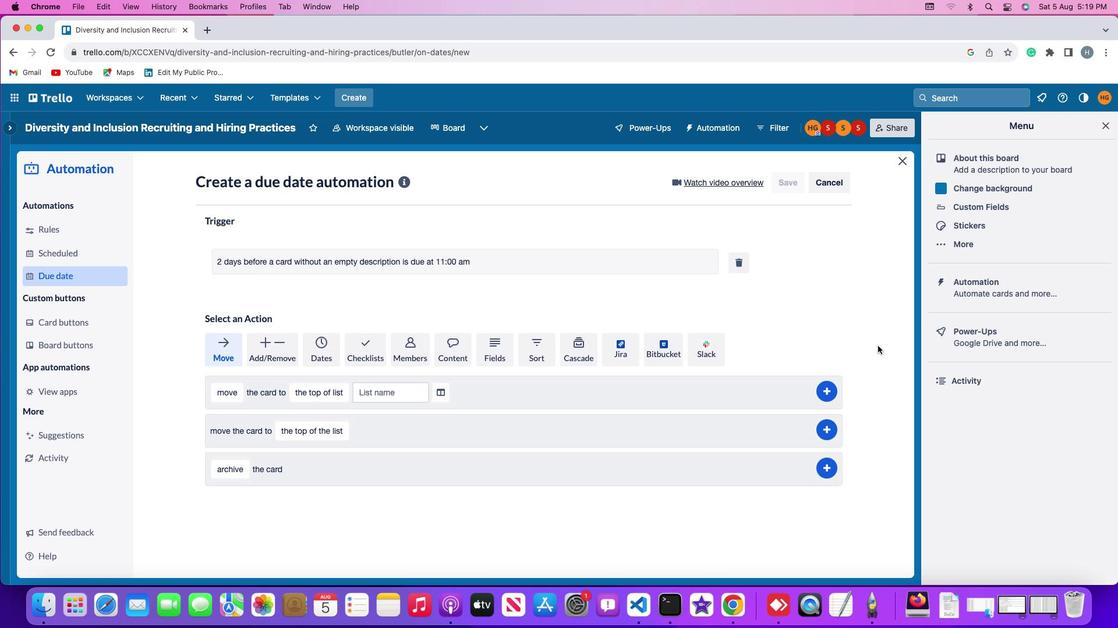 
